 Task: Look for space in Nyangao, Tanzania from 12th July, 2023 to 16th July, 2023 for 8 adults in price range Rs.10000 to Rs.16000. Place can be private room with 8 bedrooms having 8 beds and 8 bathrooms. Property type can be house, flat, guest house. Amenities needed are: wifi, TV, free parkinig on premises, gym, breakfast. Booking option can be shelf check-in. Required host language is English.
Action: Mouse moved to (458, 93)
Screenshot: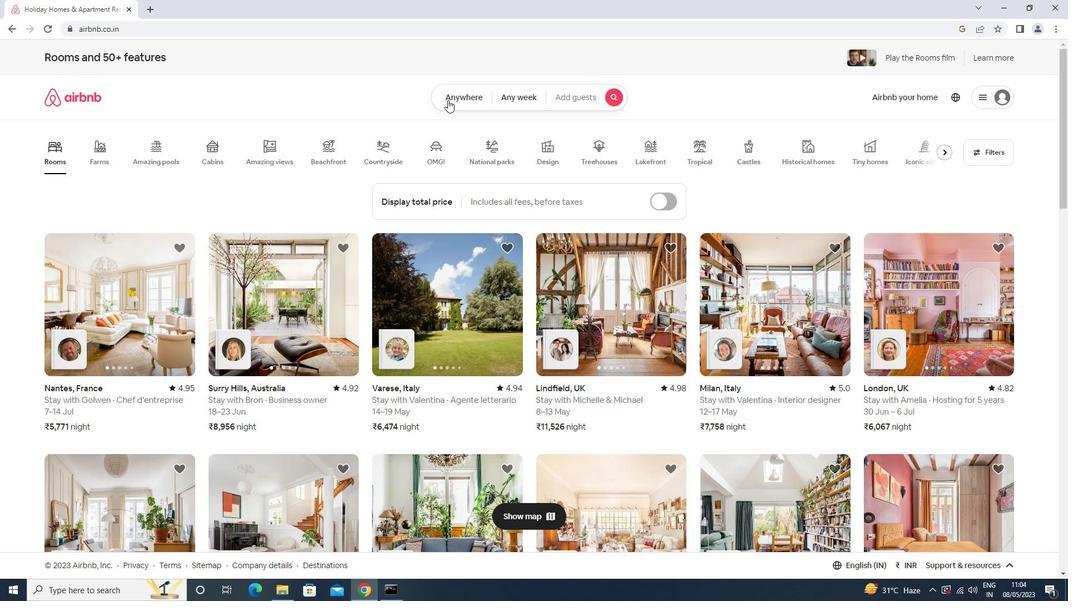 
Action: Mouse pressed left at (458, 93)
Screenshot: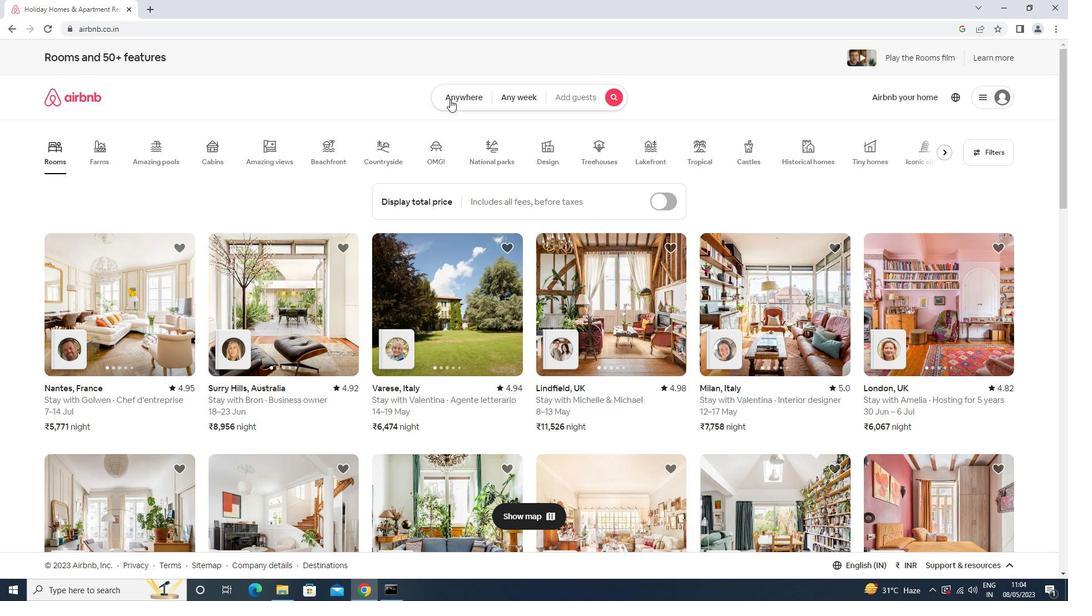 
Action: Mouse moved to (390, 140)
Screenshot: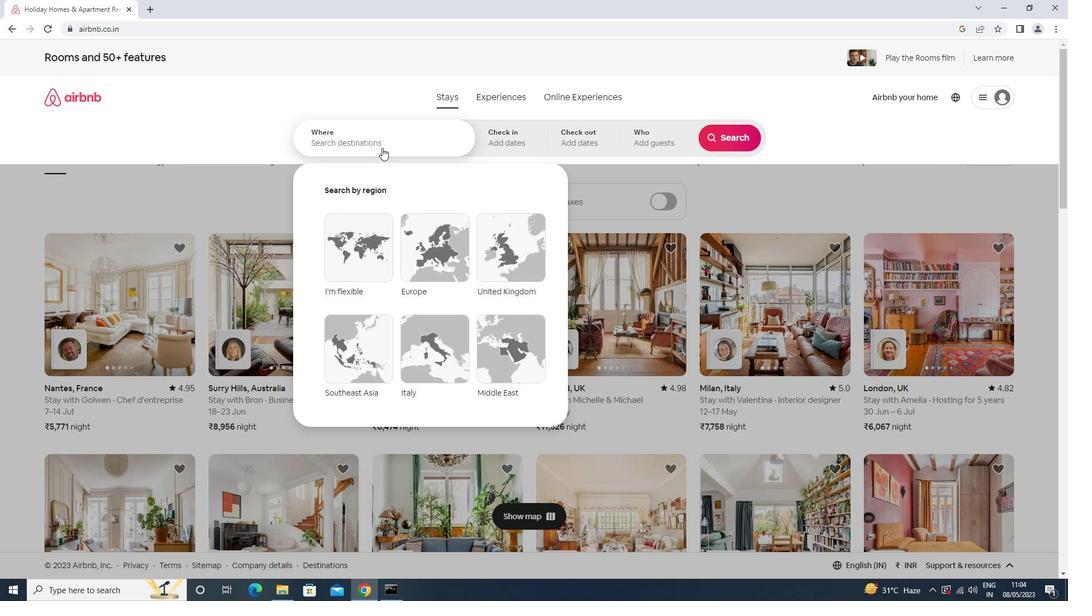 
Action: Mouse pressed left at (390, 140)
Screenshot: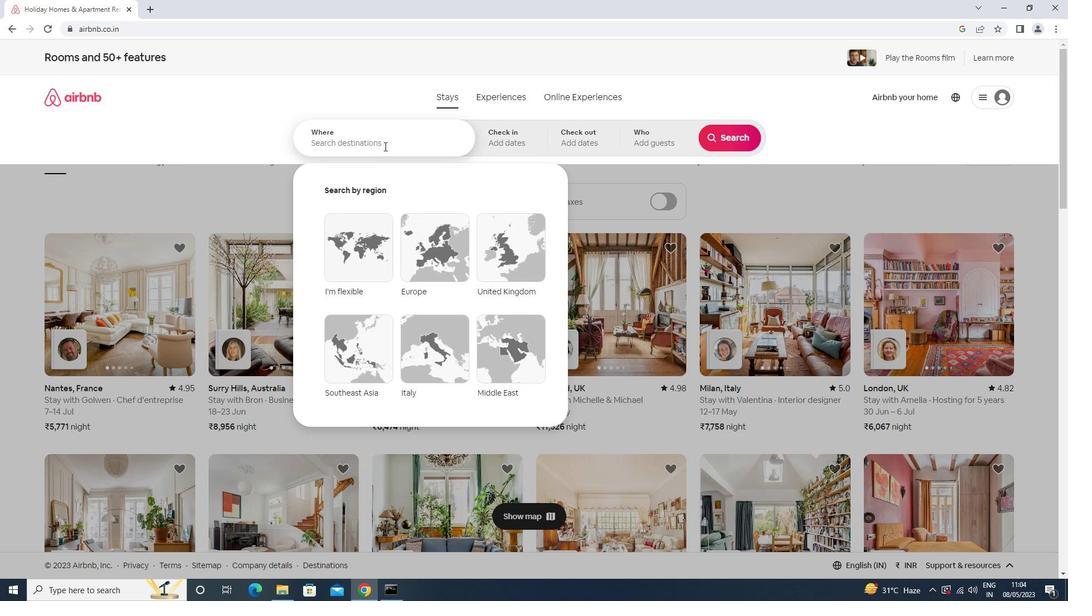 
Action: Mouse moved to (390, 139)
Screenshot: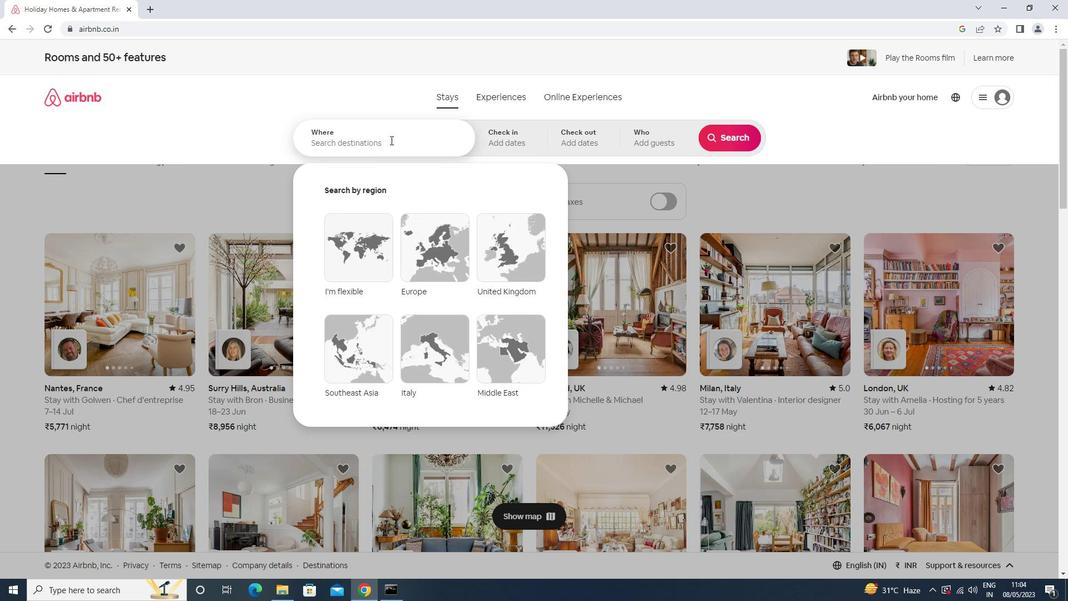 
Action: Key pressed <Key.shift>NYANGO<Key.down><Key.enter>
Screenshot: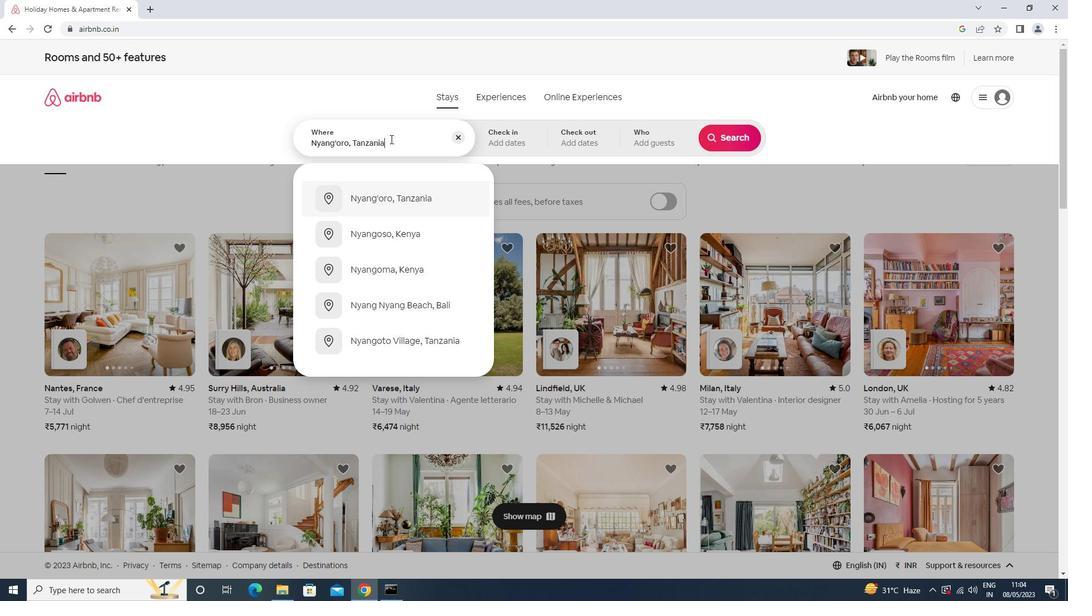
Action: Mouse moved to (729, 225)
Screenshot: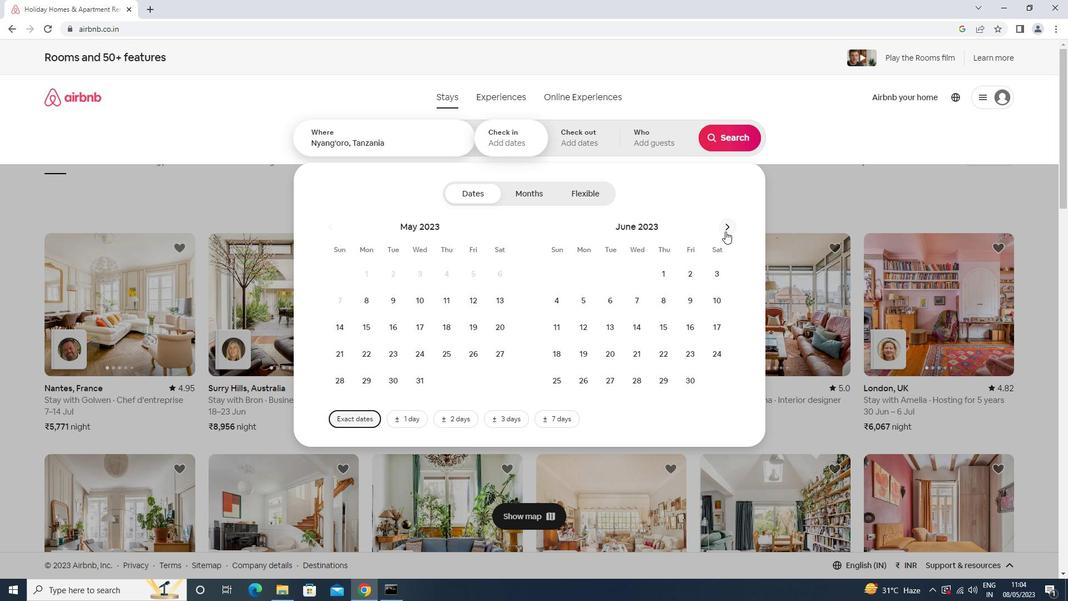 
Action: Mouse pressed left at (729, 225)
Screenshot: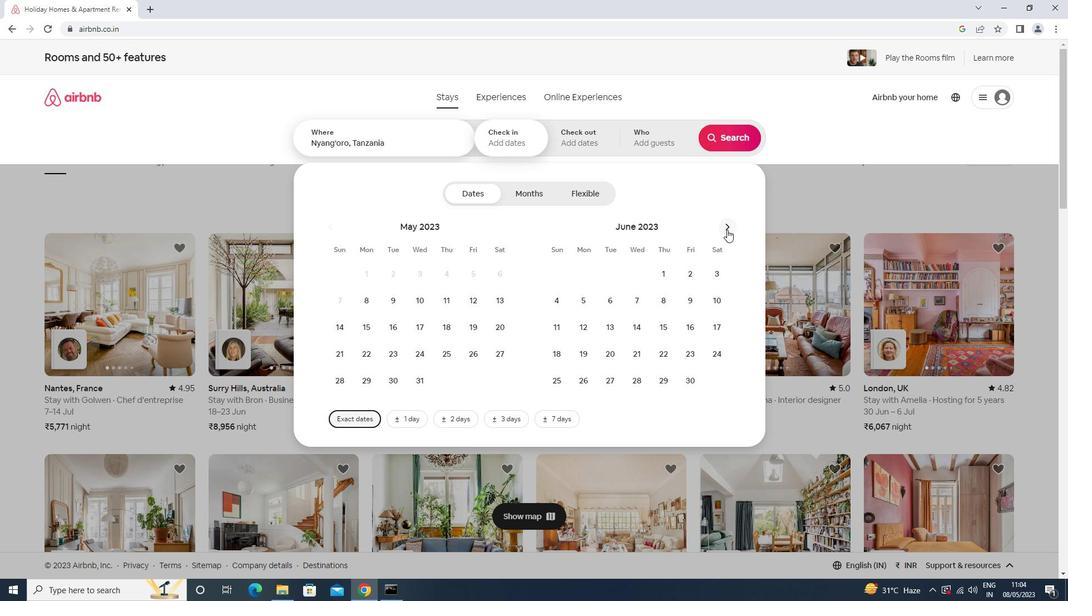 
Action: Mouse moved to (638, 333)
Screenshot: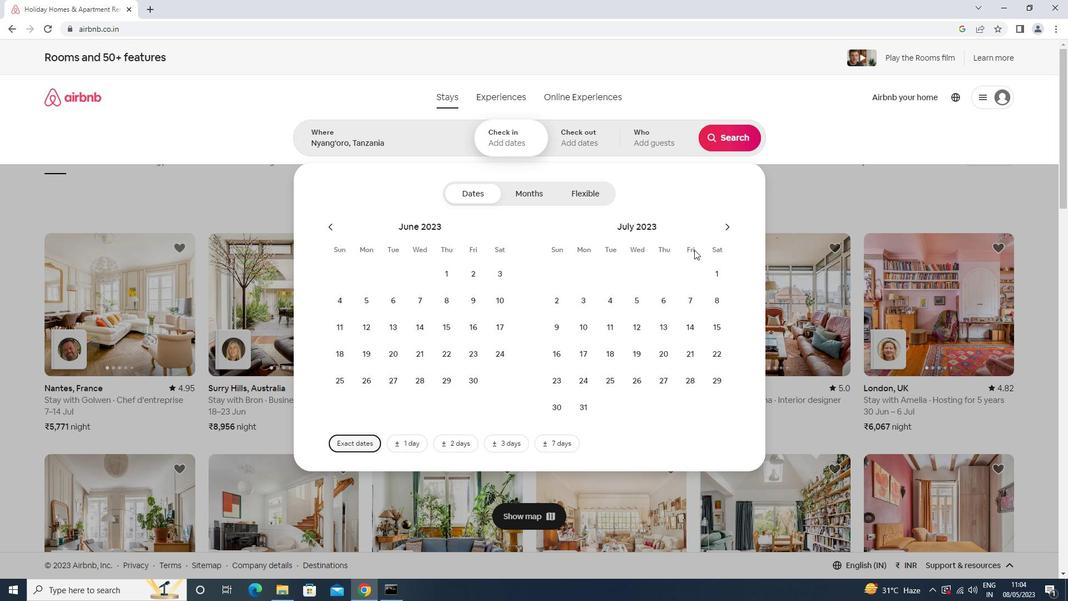 
Action: Mouse pressed left at (638, 333)
Screenshot: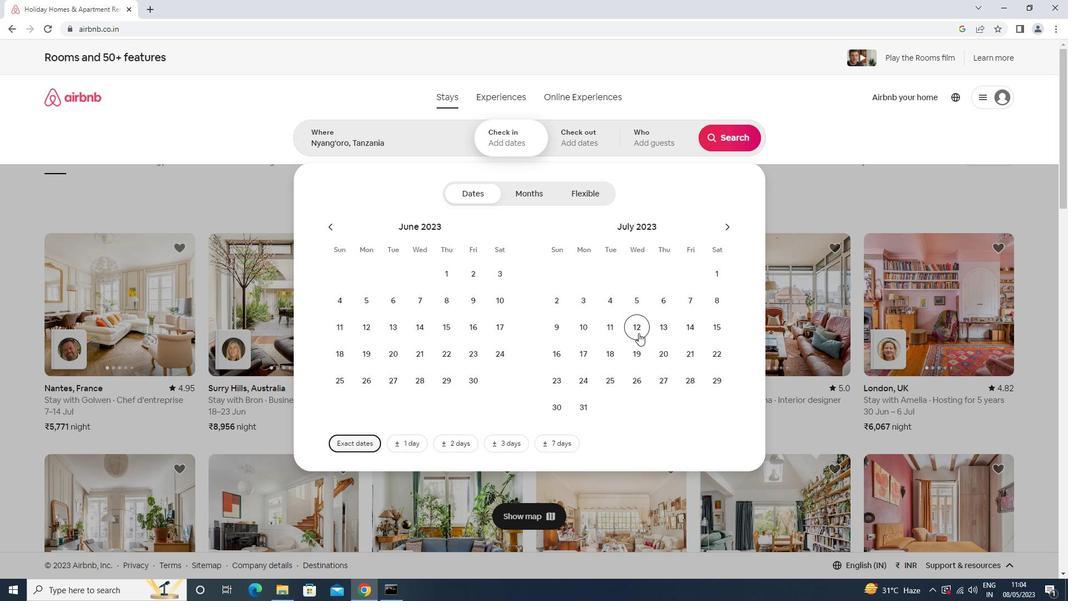 
Action: Mouse moved to (564, 358)
Screenshot: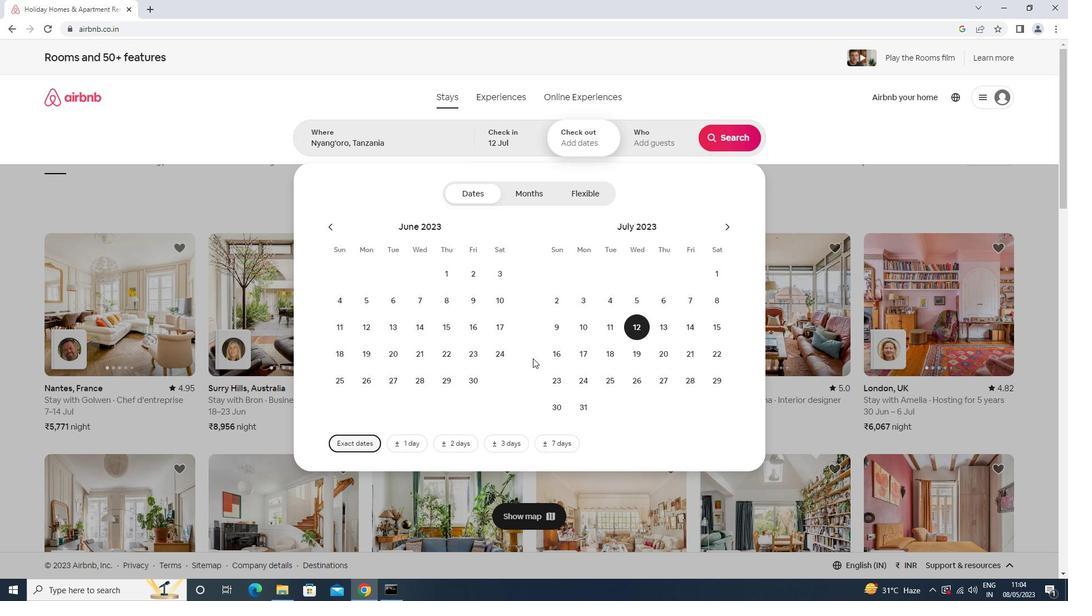 
Action: Mouse pressed left at (564, 358)
Screenshot: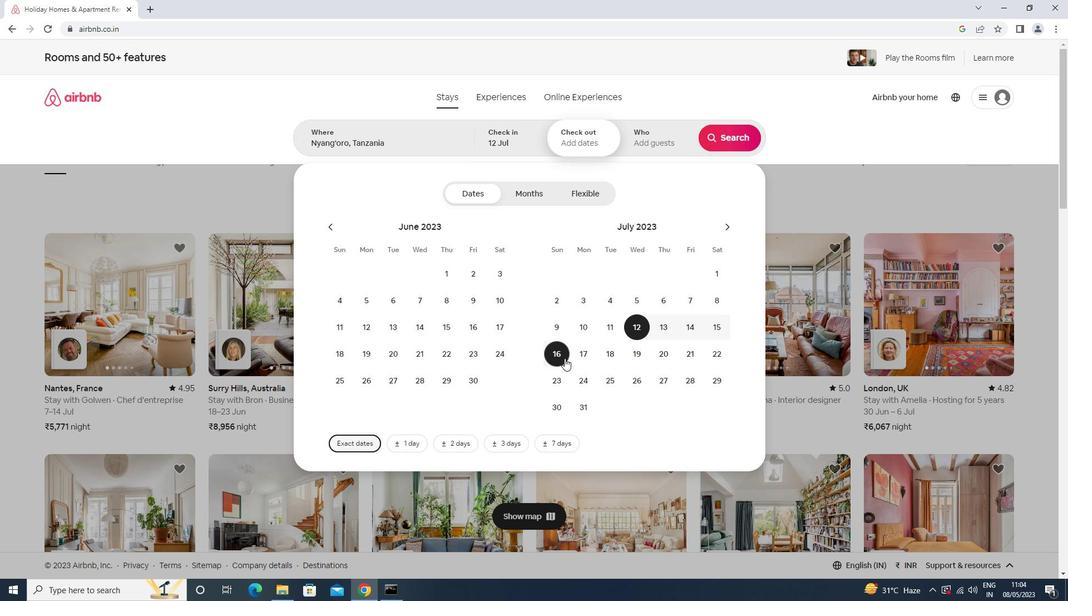 
Action: Mouse moved to (648, 146)
Screenshot: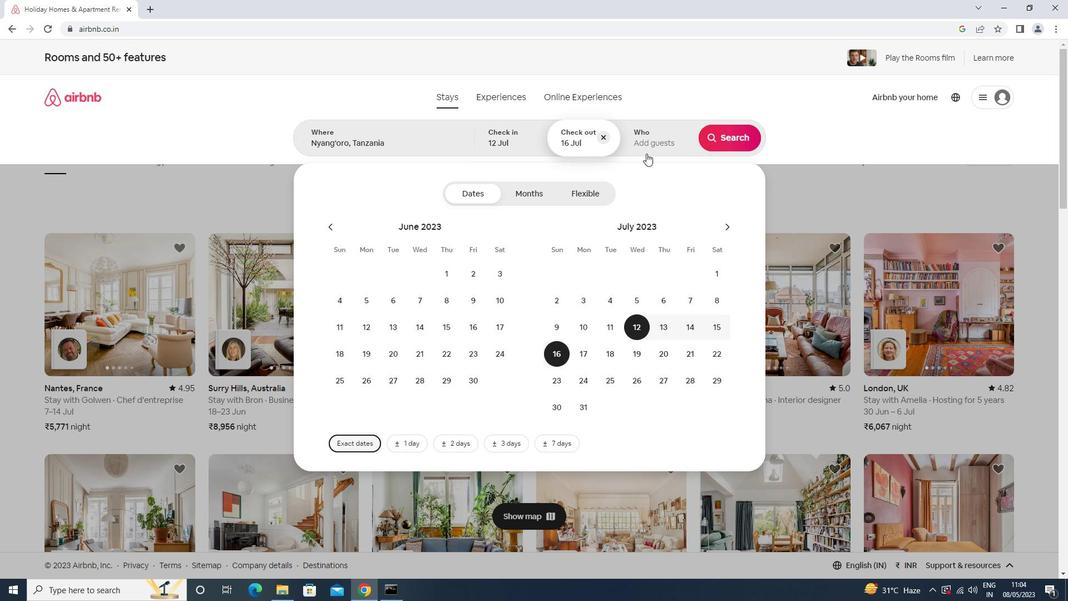 
Action: Mouse pressed left at (648, 146)
Screenshot: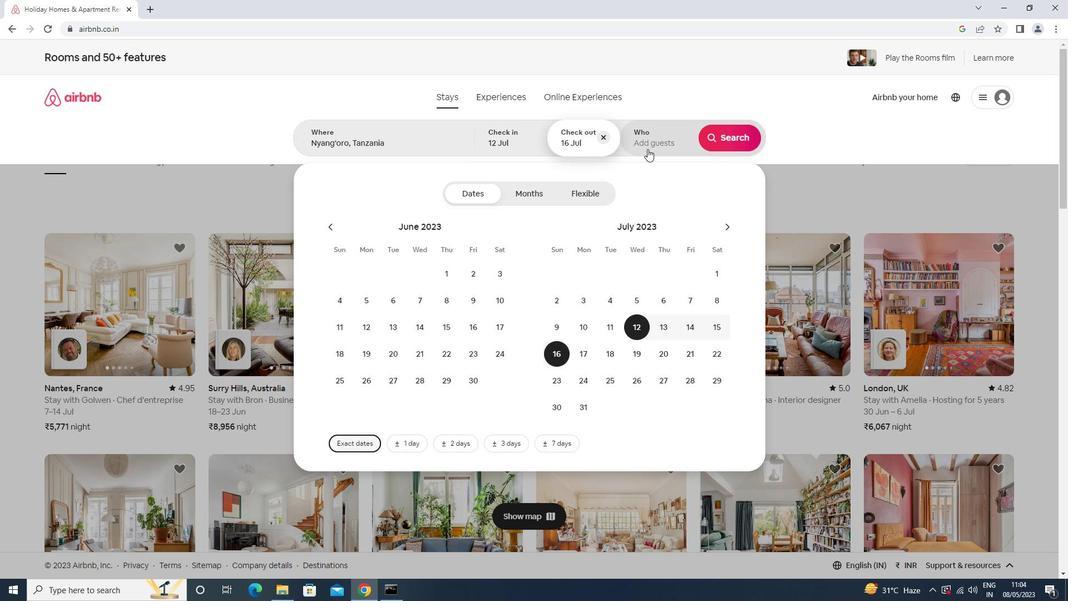 
Action: Mouse moved to (727, 196)
Screenshot: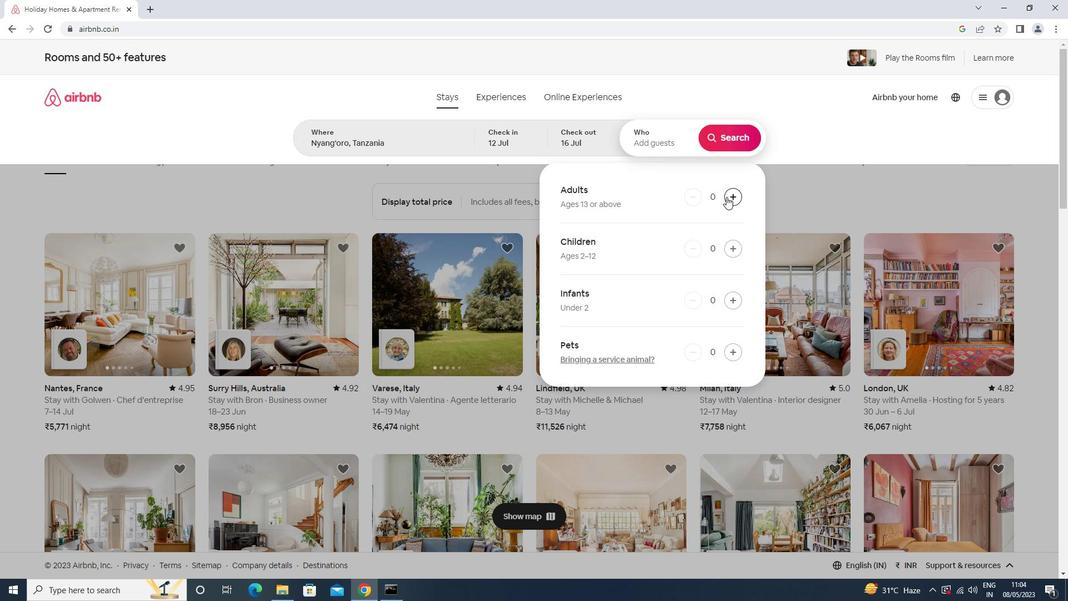 
Action: Mouse pressed left at (727, 196)
Screenshot: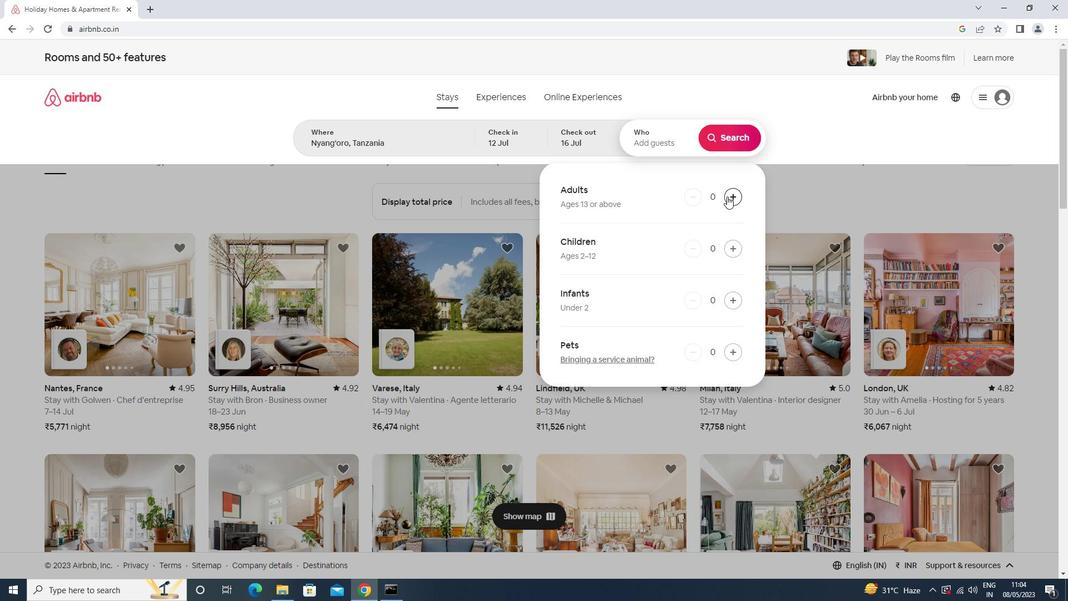 
Action: Mouse pressed left at (727, 196)
Screenshot: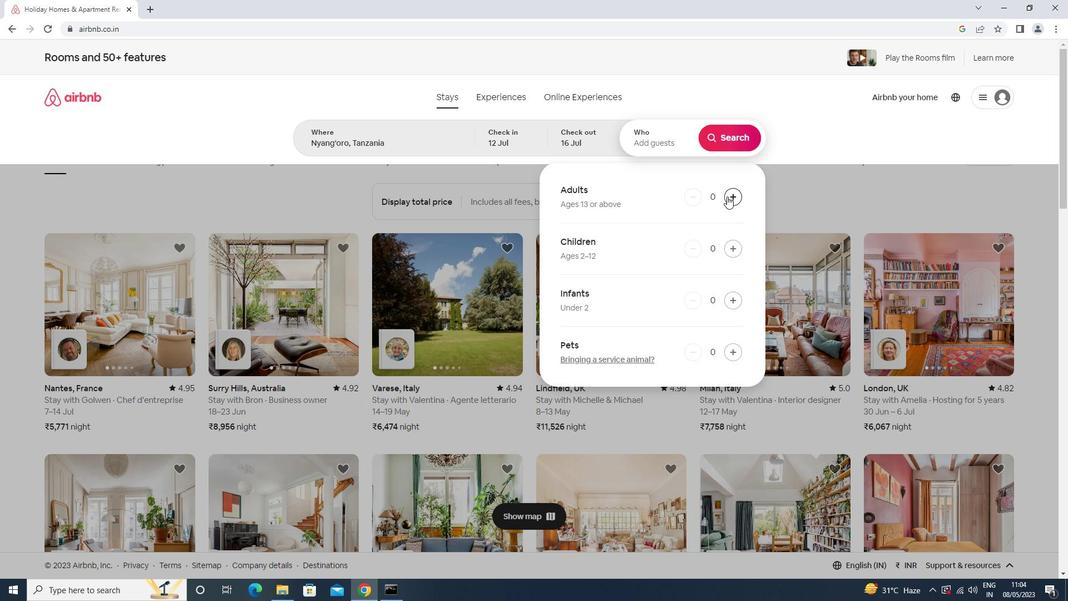 
Action: Mouse pressed left at (727, 196)
Screenshot: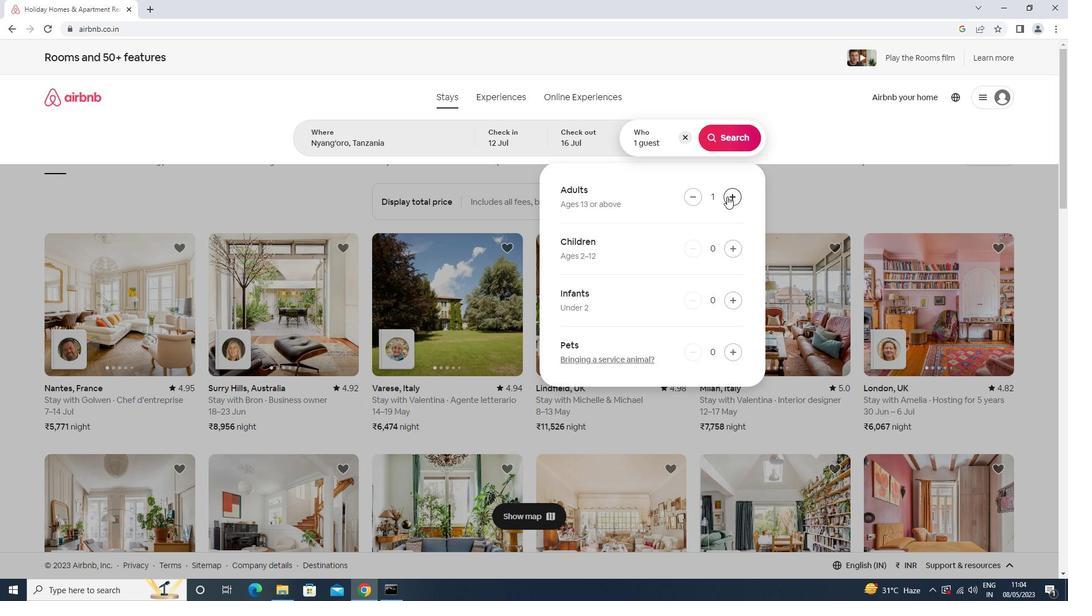
Action: Mouse pressed left at (727, 196)
Screenshot: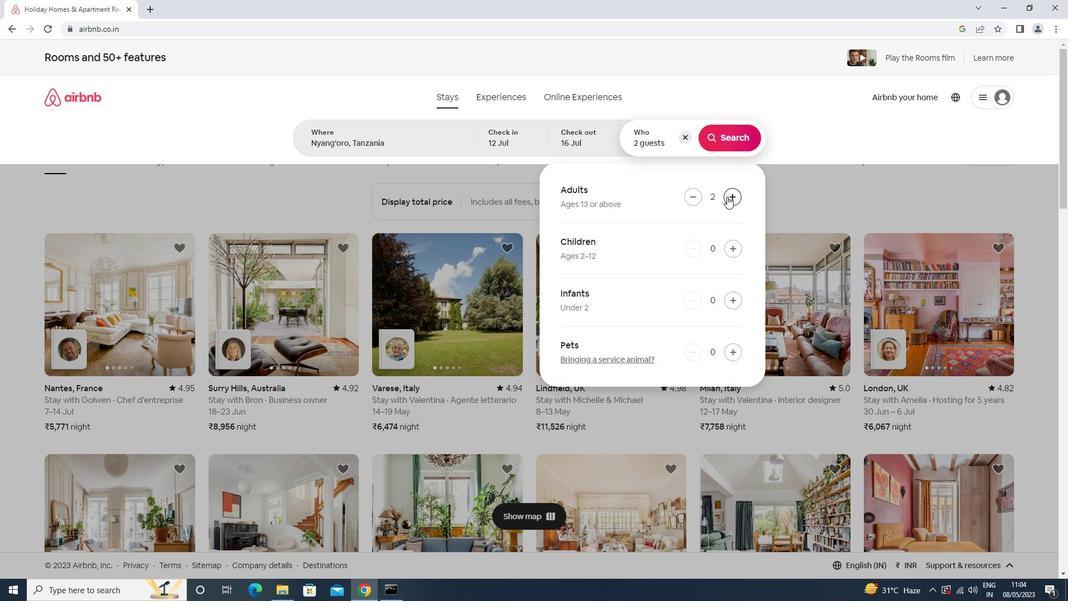 
Action: Mouse pressed left at (727, 196)
Screenshot: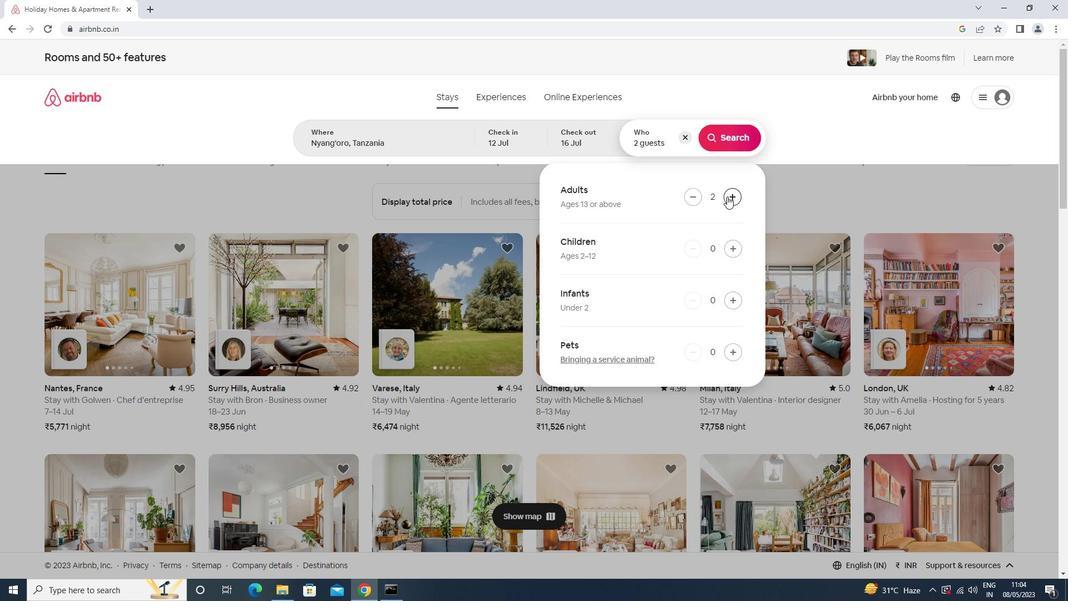 
Action: Mouse pressed left at (727, 196)
Screenshot: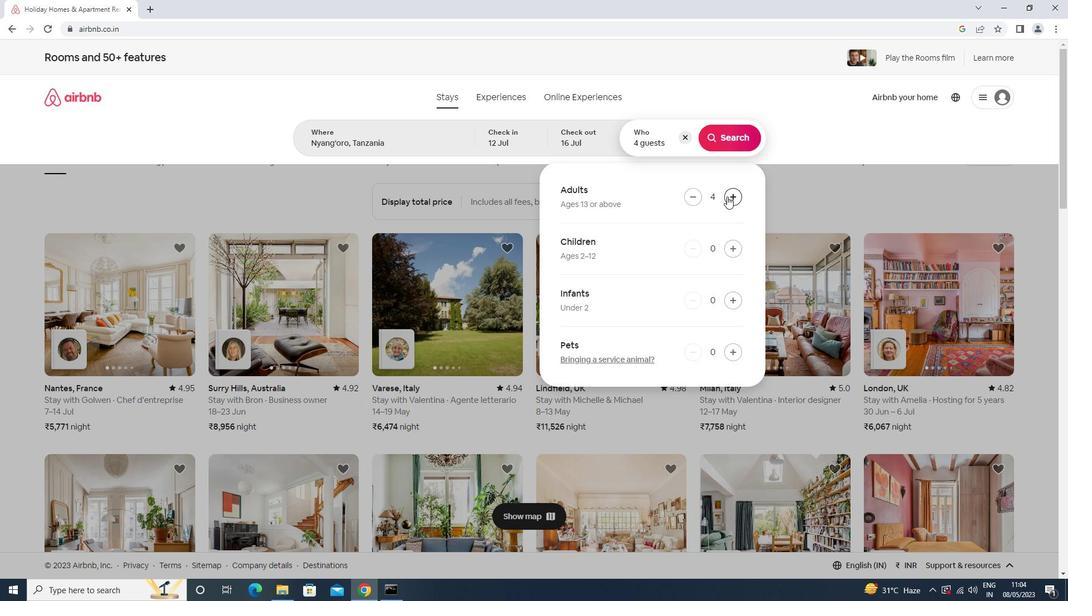 
Action: Mouse pressed left at (727, 196)
Screenshot: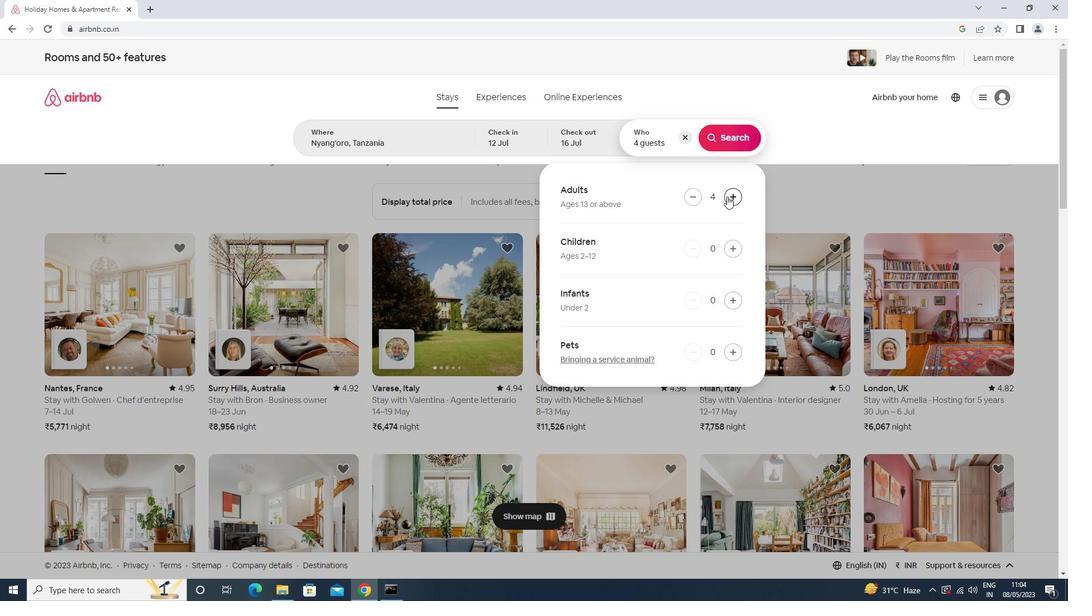 
Action: Mouse pressed left at (727, 196)
Screenshot: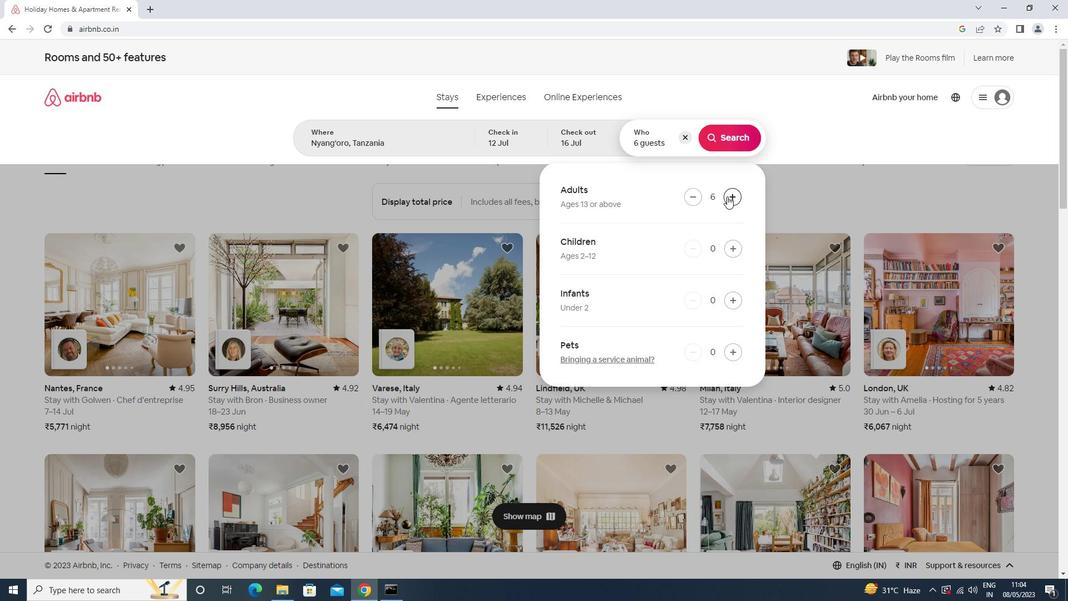 
Action: Mouse moved to (728, 141)
Screenshot: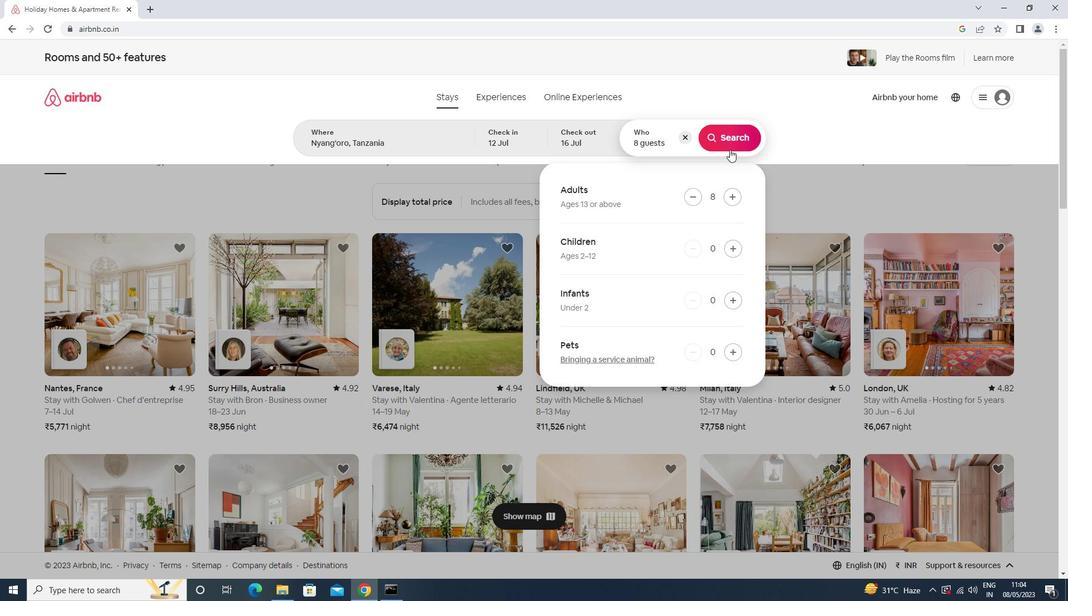 
Action: Mouse pressed left at (728, 141)
Screenshot: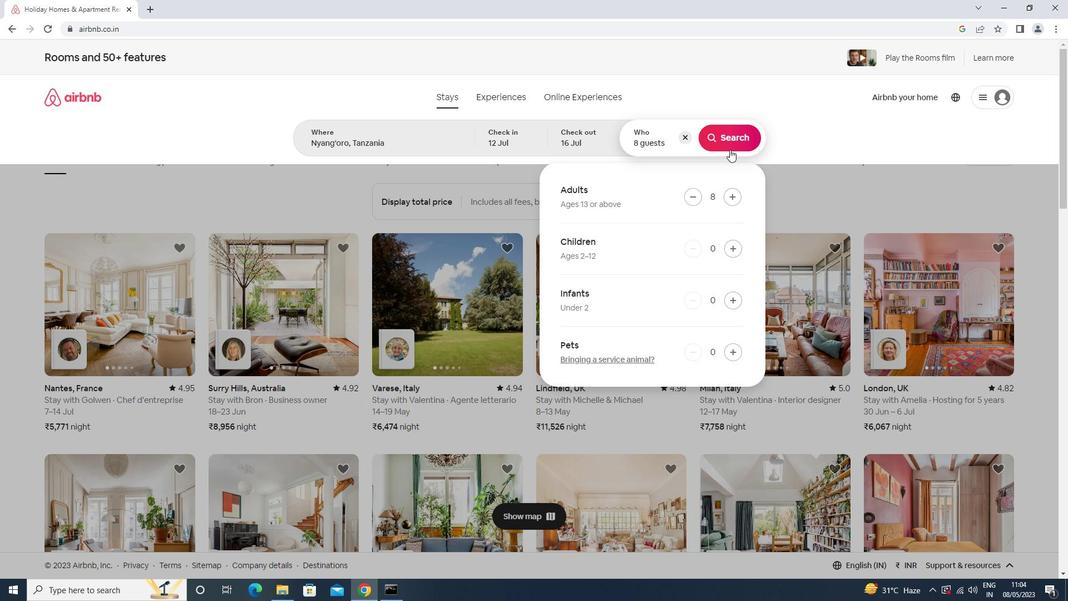 
Action: Mouse moved to (1018, 106)
Screenshot: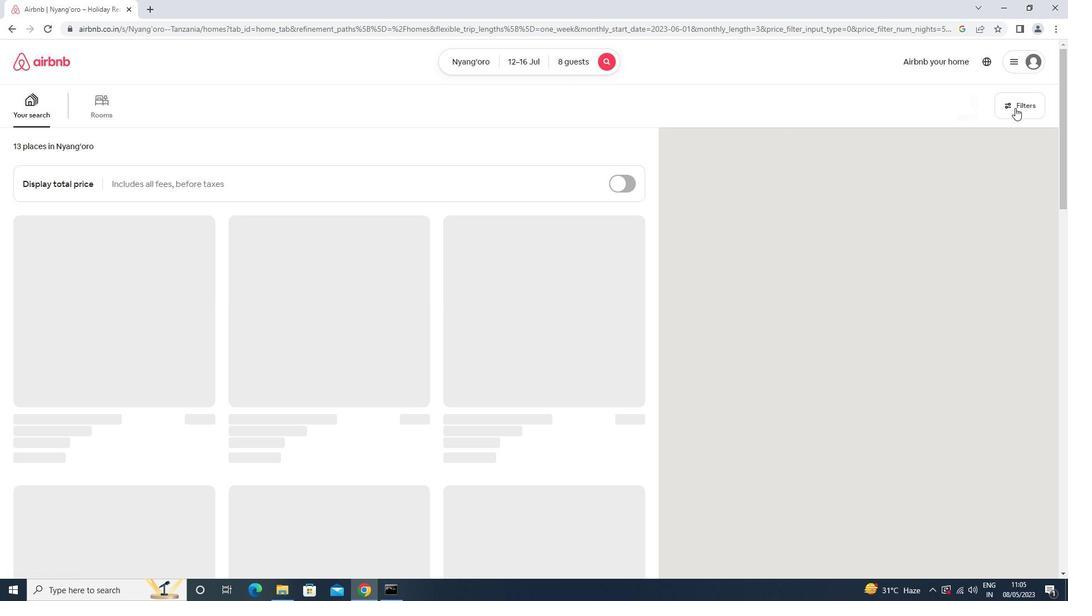 
Action: Mouse pressed left at (1018, 106)
Screenshot: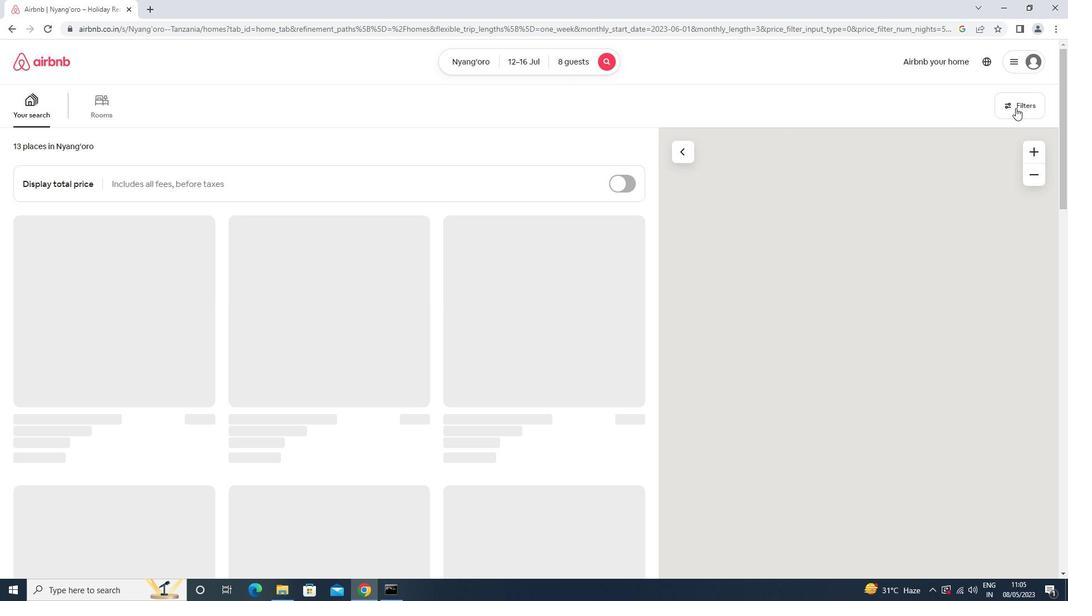 
Action: Mouse moved to (427, 378)
Screenshot: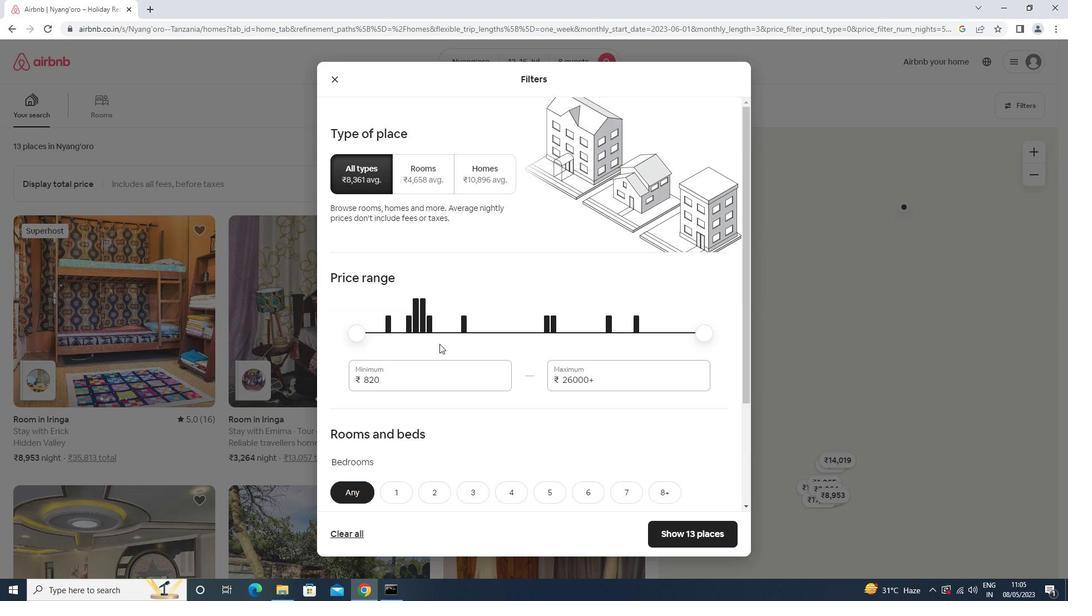 
Action: Mouse pressed left at (427, 378)
Screenshot: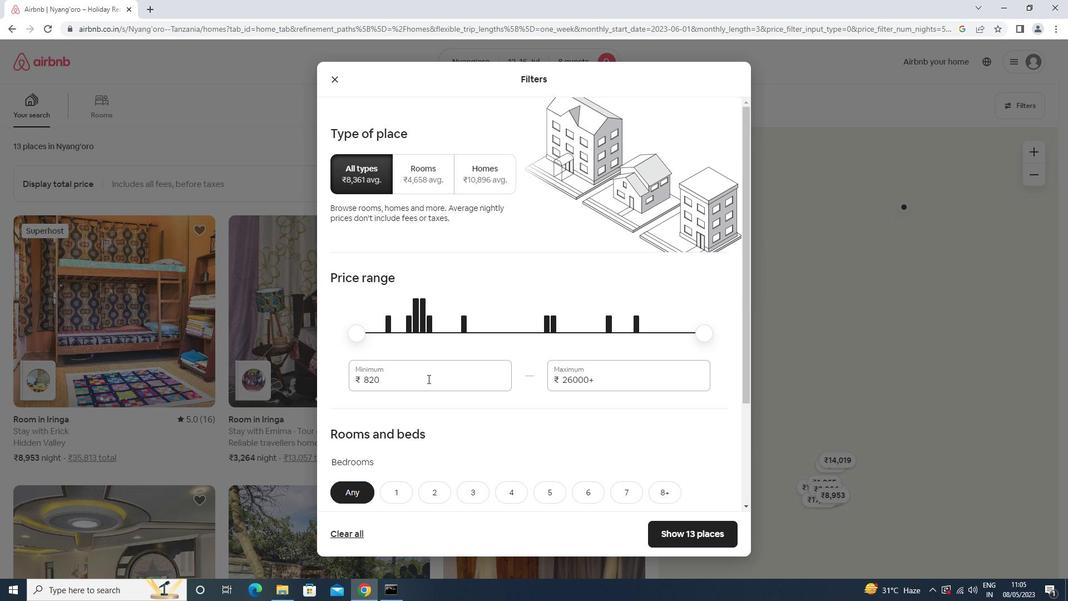 
Action: Key pressed <Key.backspace><Key.backspace><Key.backspace>10000<Key.tab>16000
Screenshot: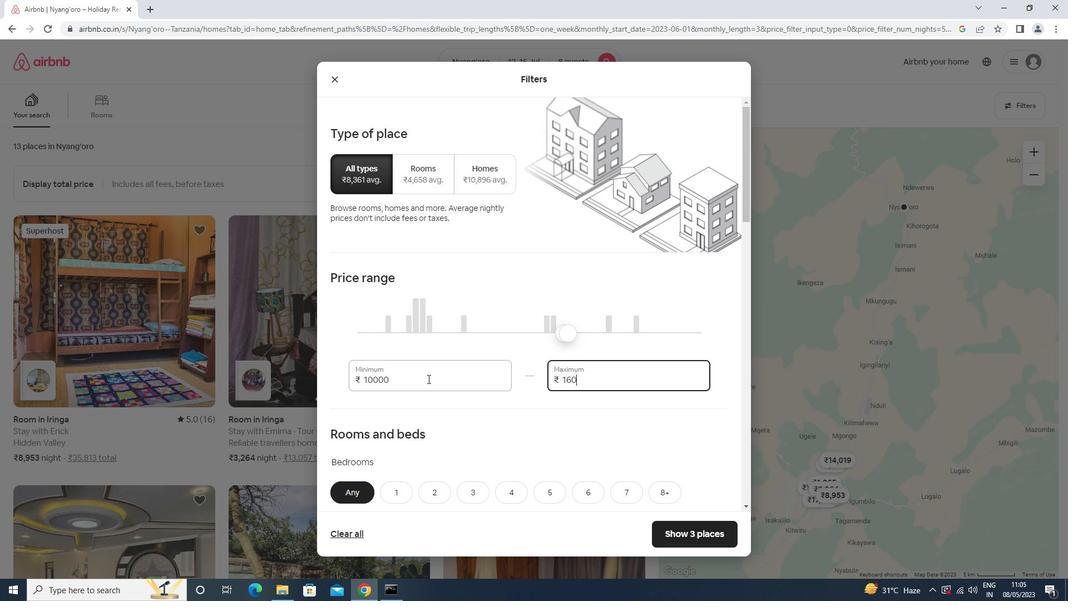 
Action: Mouse scrolled (427, 378) with delta (0, 0)
Screenshot: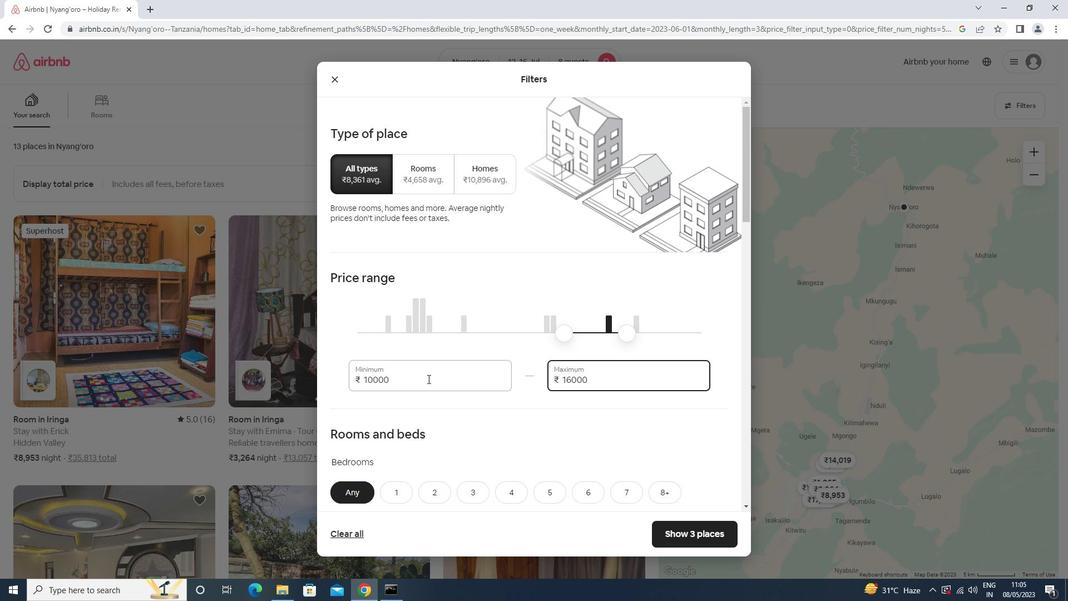 
Action: Mouse scrolled (427, 378) with delta (0, 0)
Screenshot: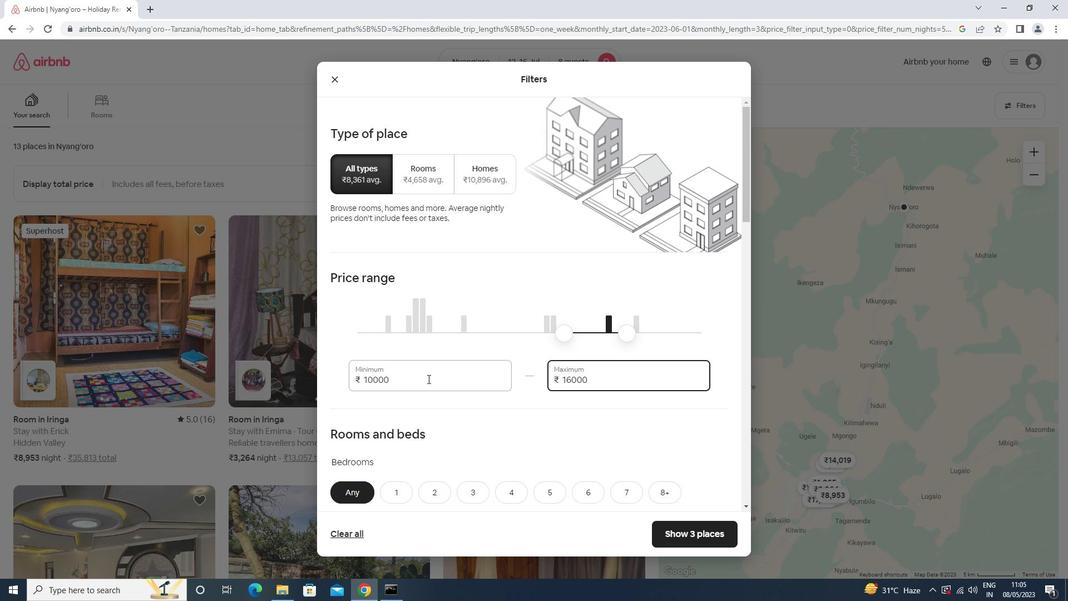 
Action: Mouse scrolled (427, 378) with delta (0, 0)
Screenshot: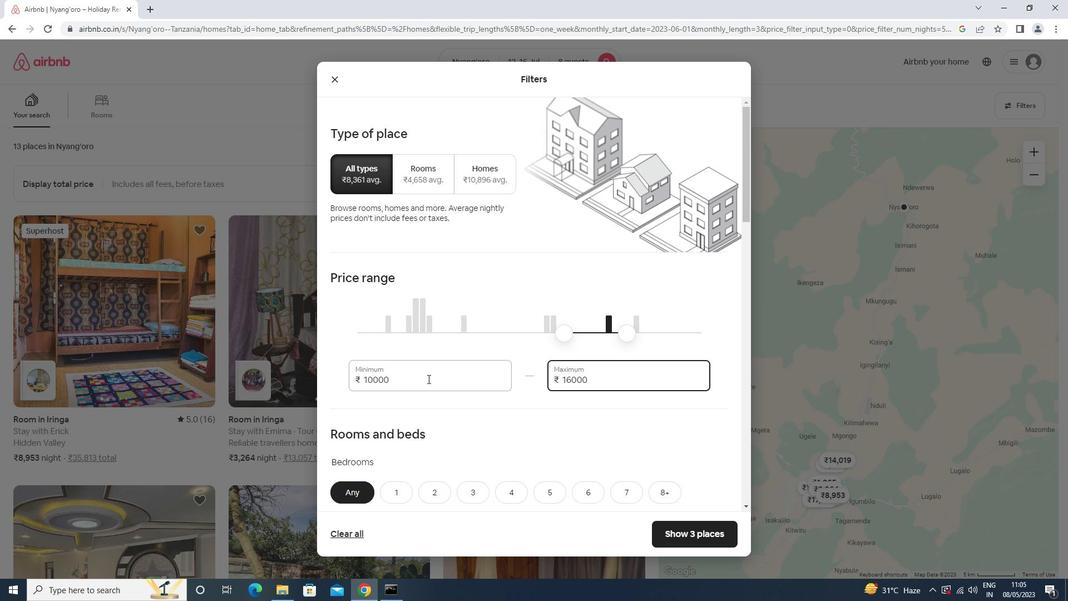 
Action: Mouse scrolled (427, 378) with delta (0, 0)
Screenshot: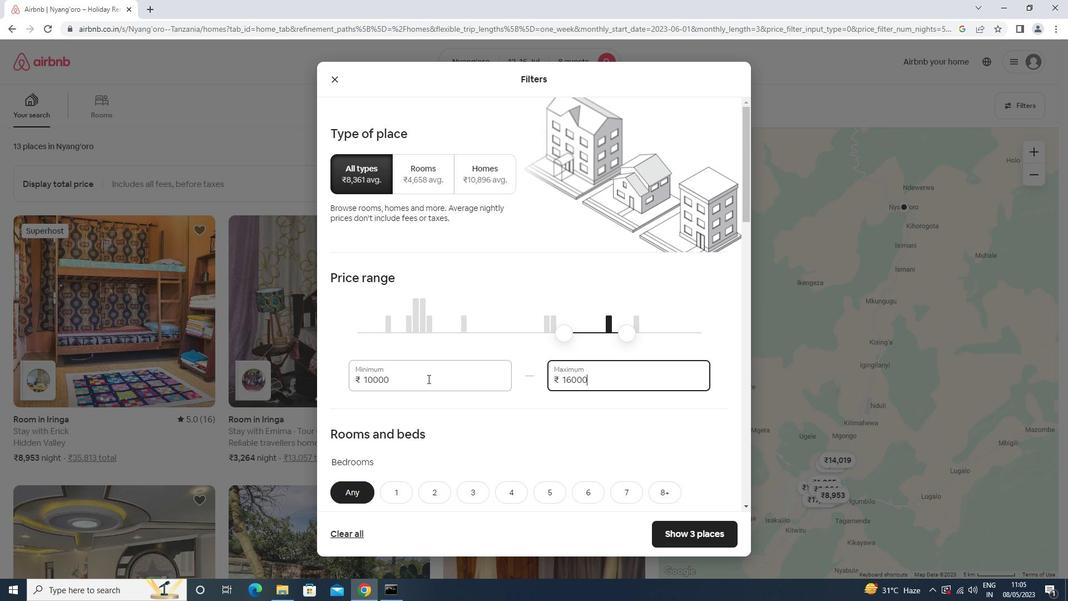 
Action: Mouse scrolled (427, 378) with delta (0, 0)
Screenshot: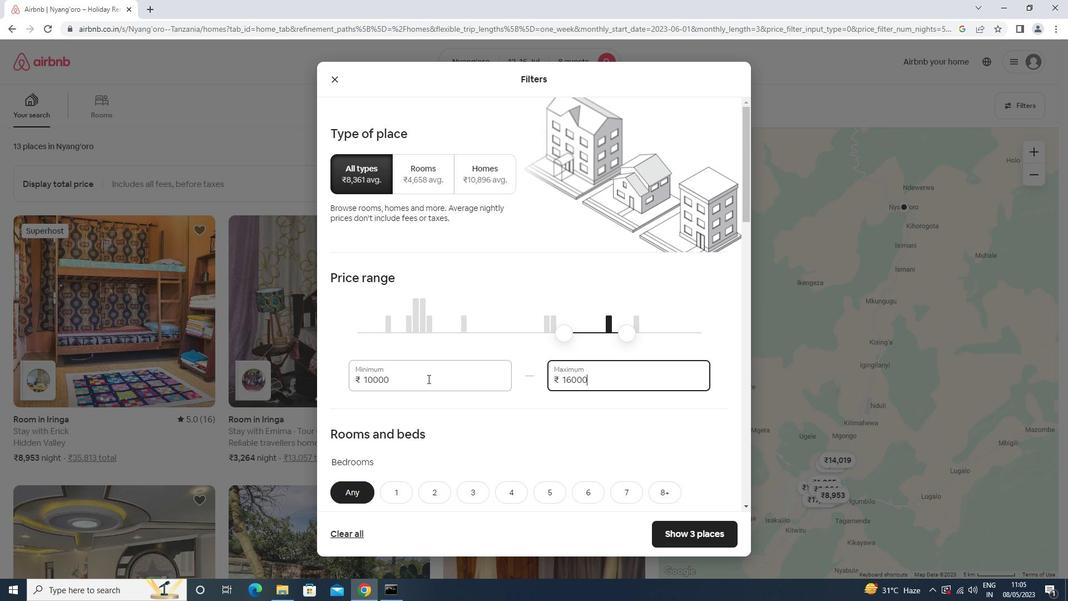 
Action: Mouse moved to (666, 219)
Screenshot: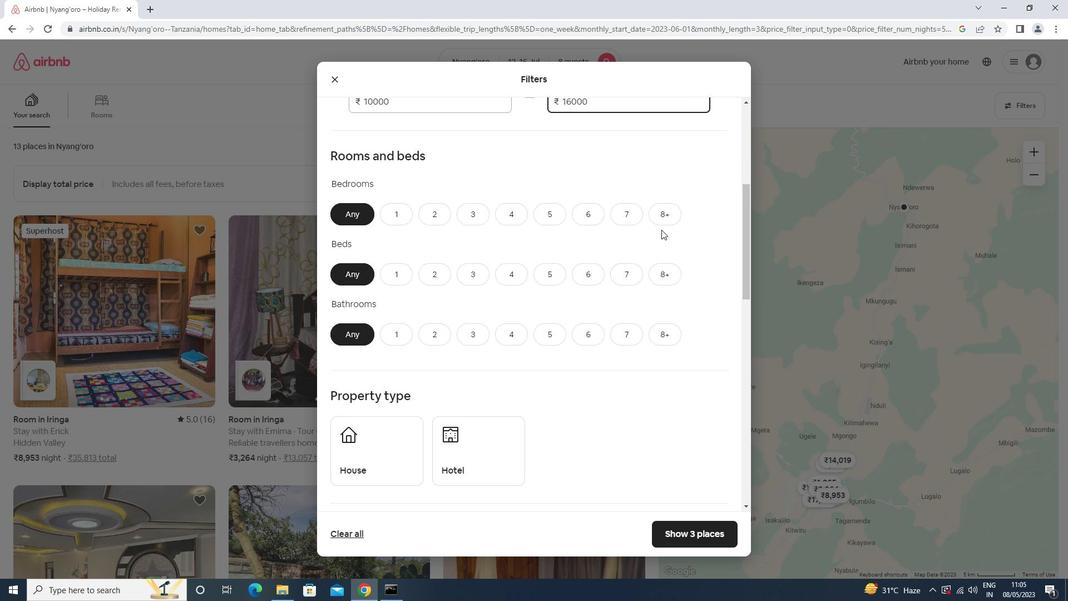 
Action: Mouse pressed left at (666, 219)
Screenshot: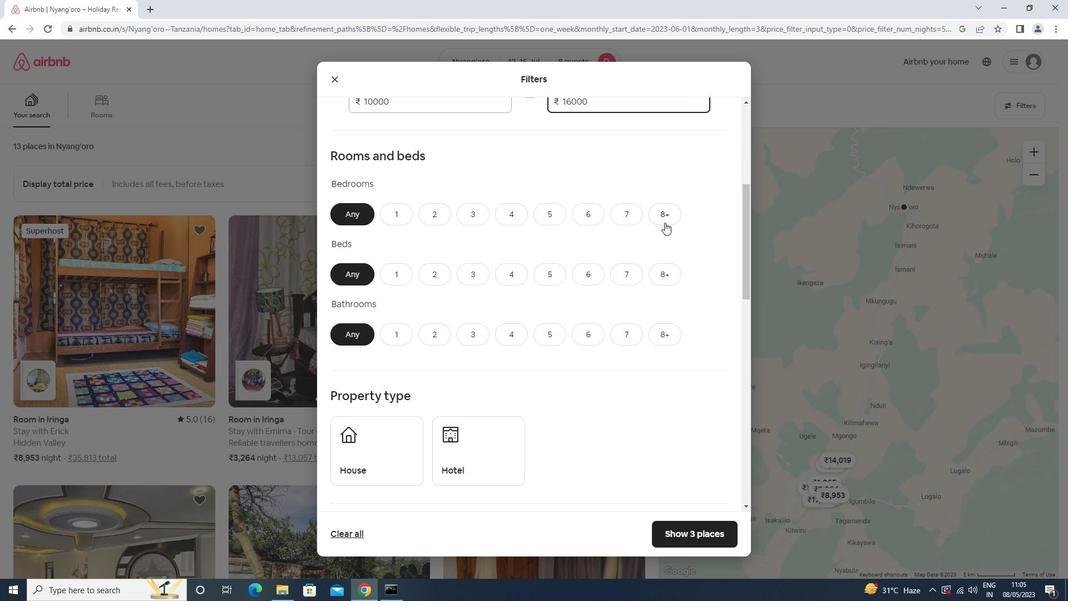 
Action: Mouse moved to (657, 270)
Screenshot: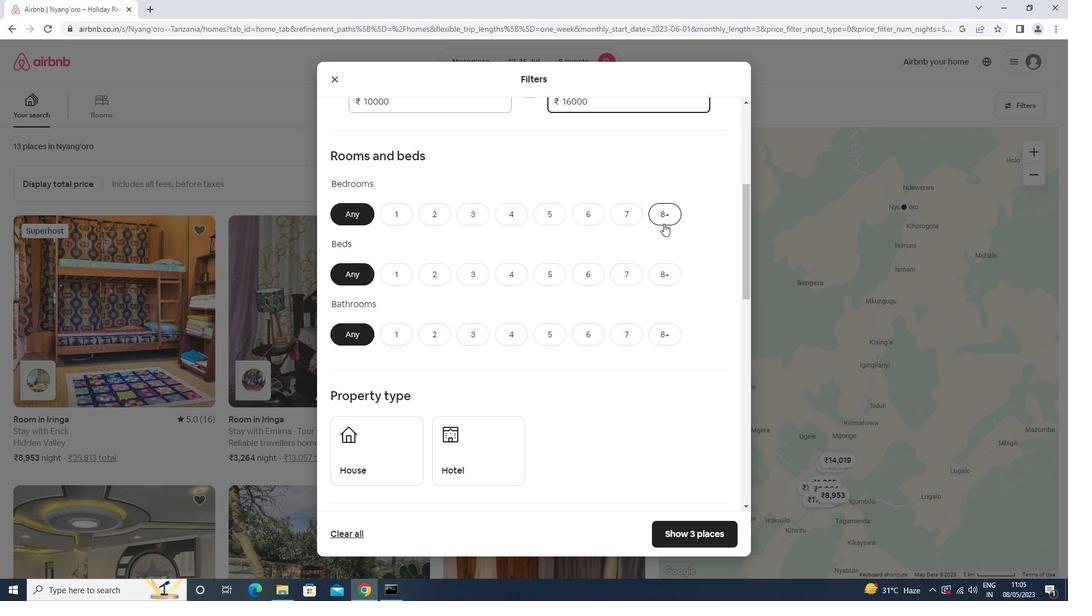 
Action: Mouse pressed left at (657, 270)
Screenshot: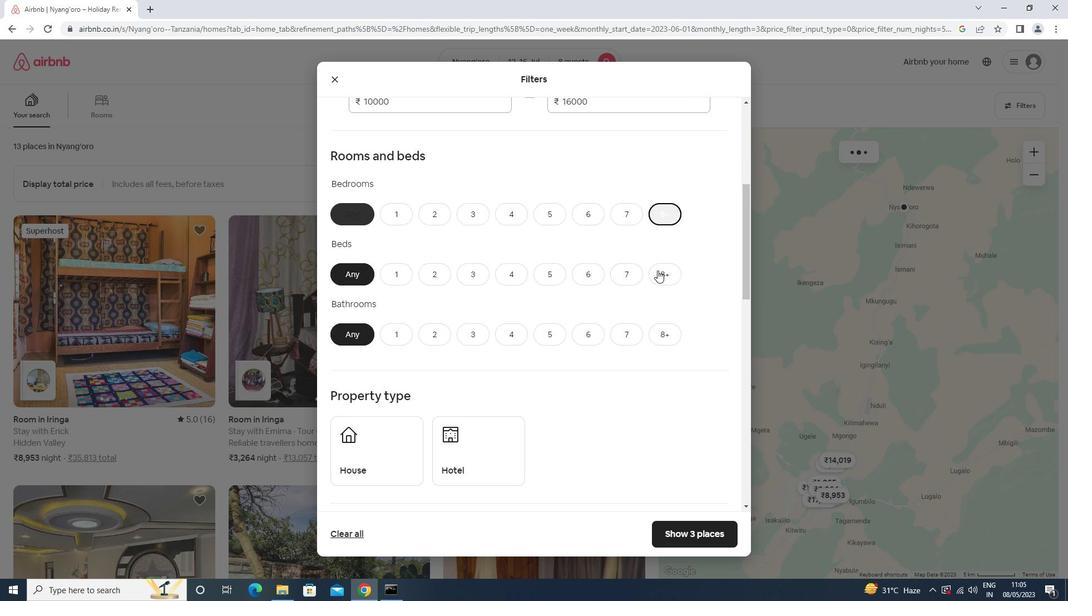 
Action: Mouse moved to (663, 325)
Screenshot: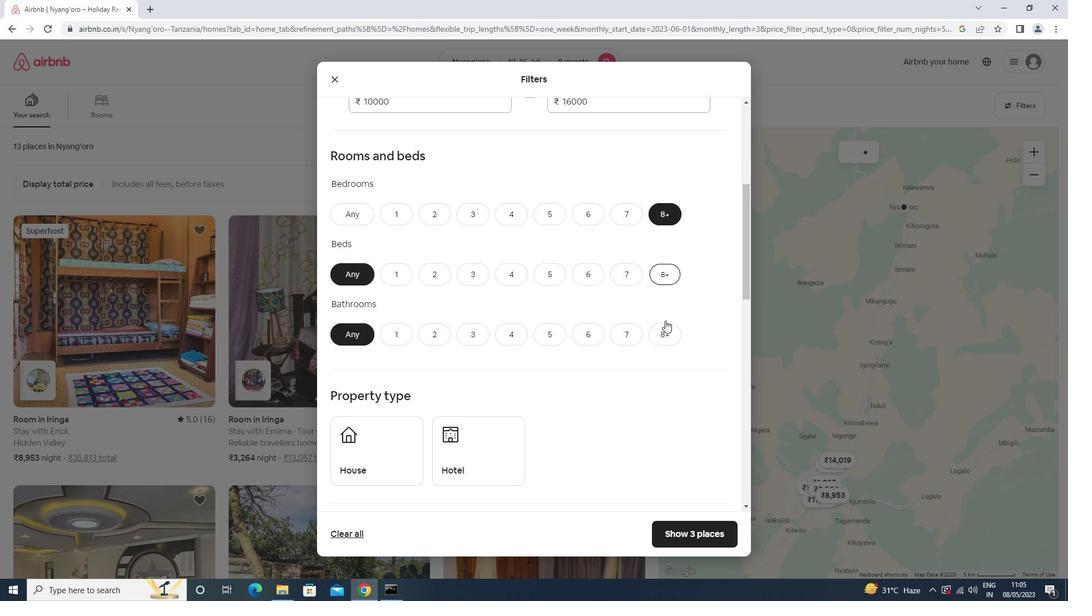 
Action: Mouse pressed left at (663, 325)
Screenshot: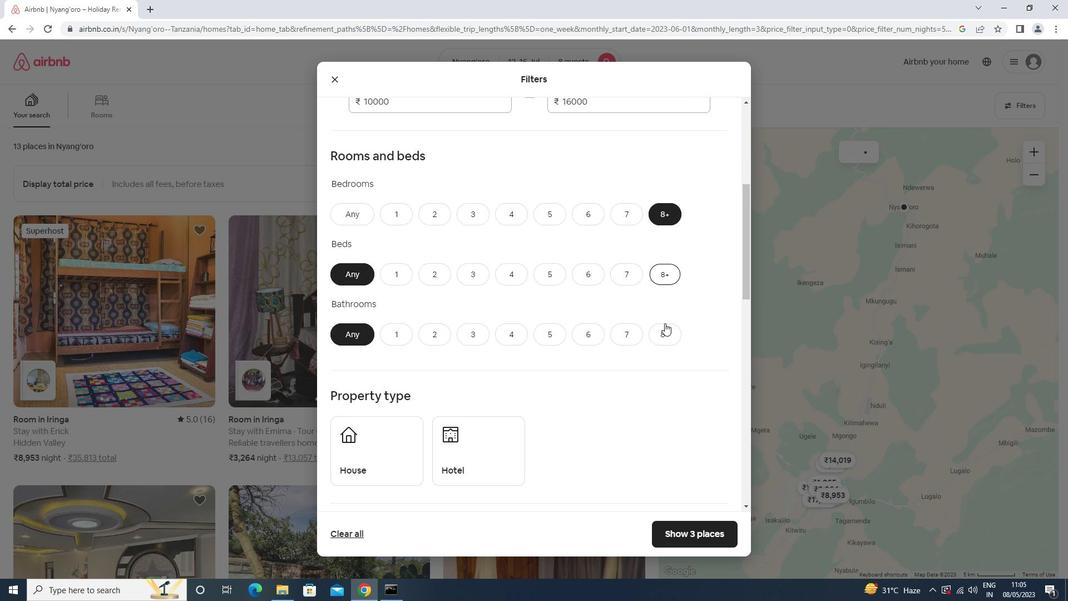 
Action: Mouse moved to (564, 289)
Screenshot: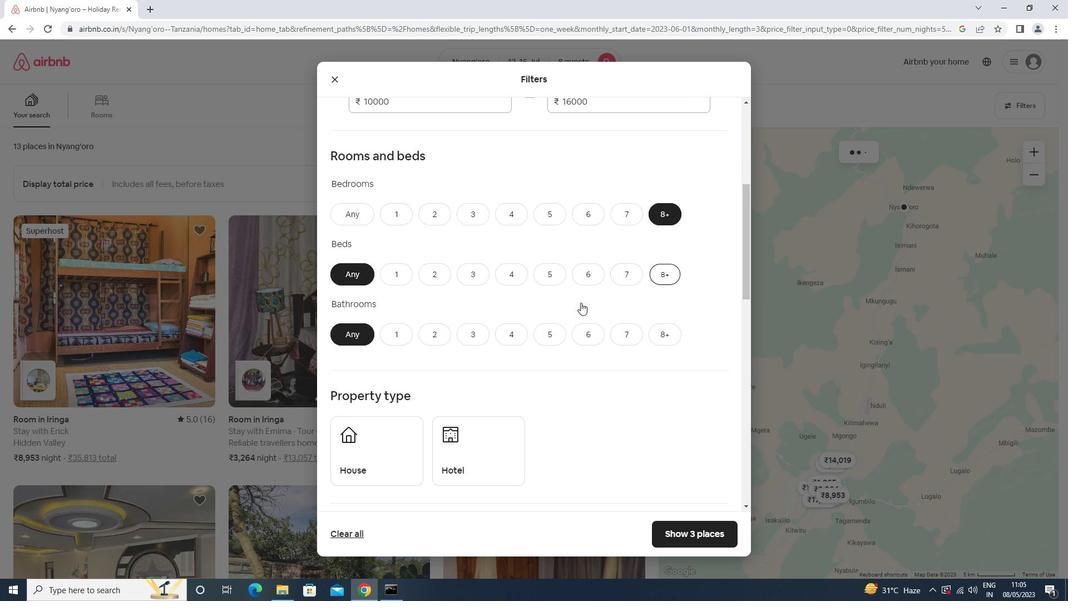 
Action: Mouse scrolled (564, 289) with delta (0, 0)
Screenshot: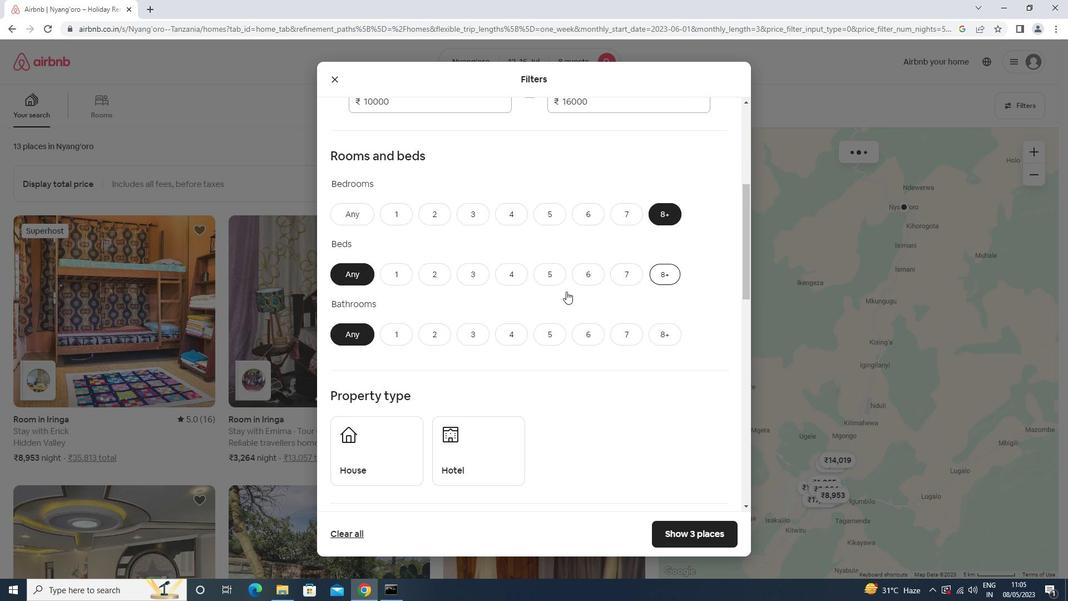 
Action: Mouse scrolled (564, 289) with delta (0, 0)
Screenshot: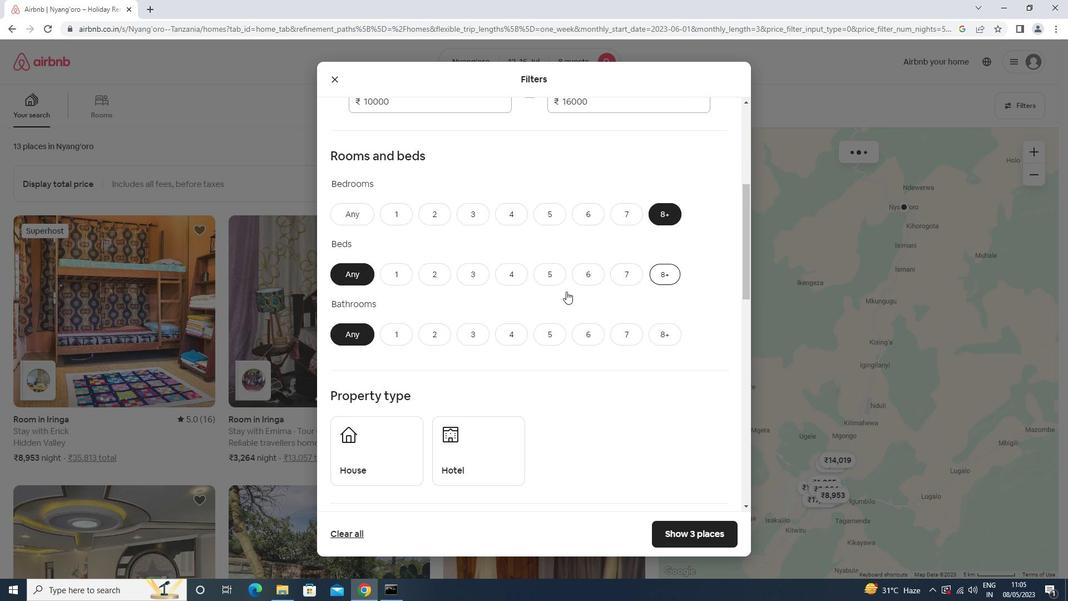 
Action: Mouse moved to (390, 348)
Screenshot: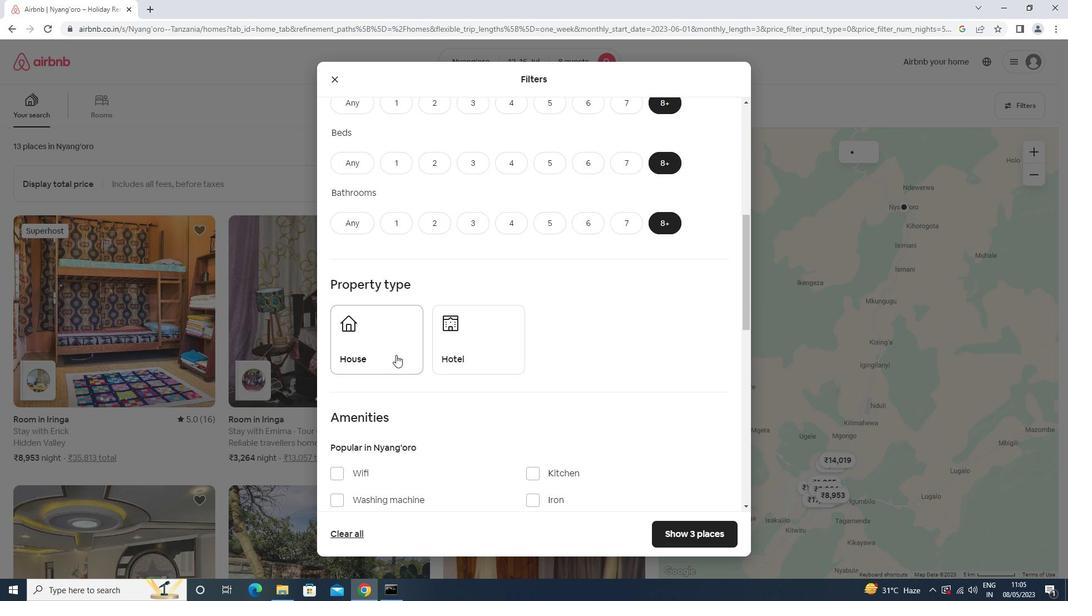 
Action: Mouse pressed left at (390, 348)
Screenshot: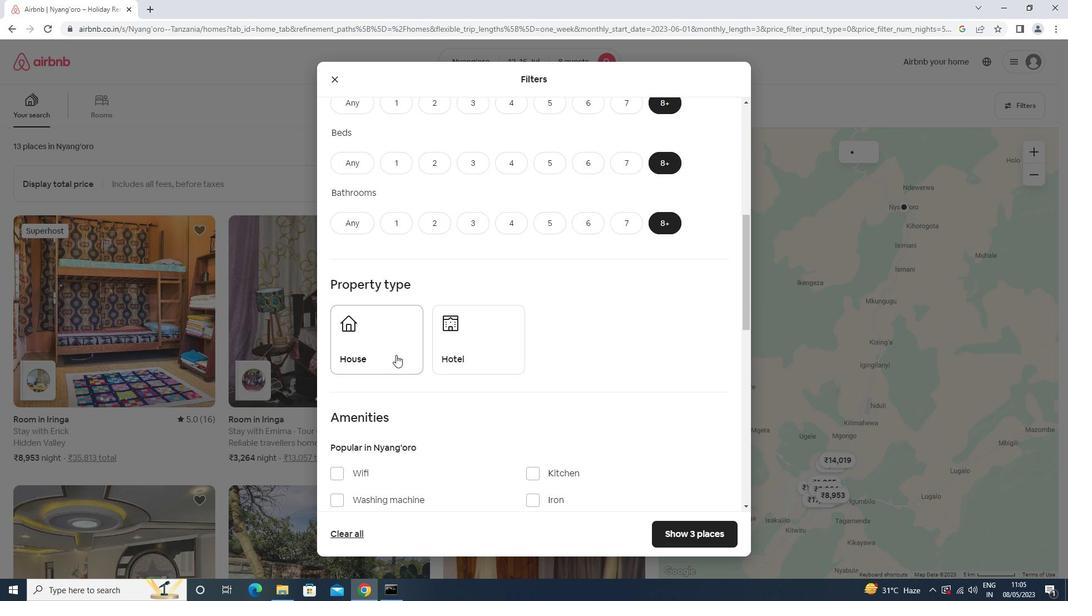 
Action: Mouse moved to (496, 271)
Screenshot: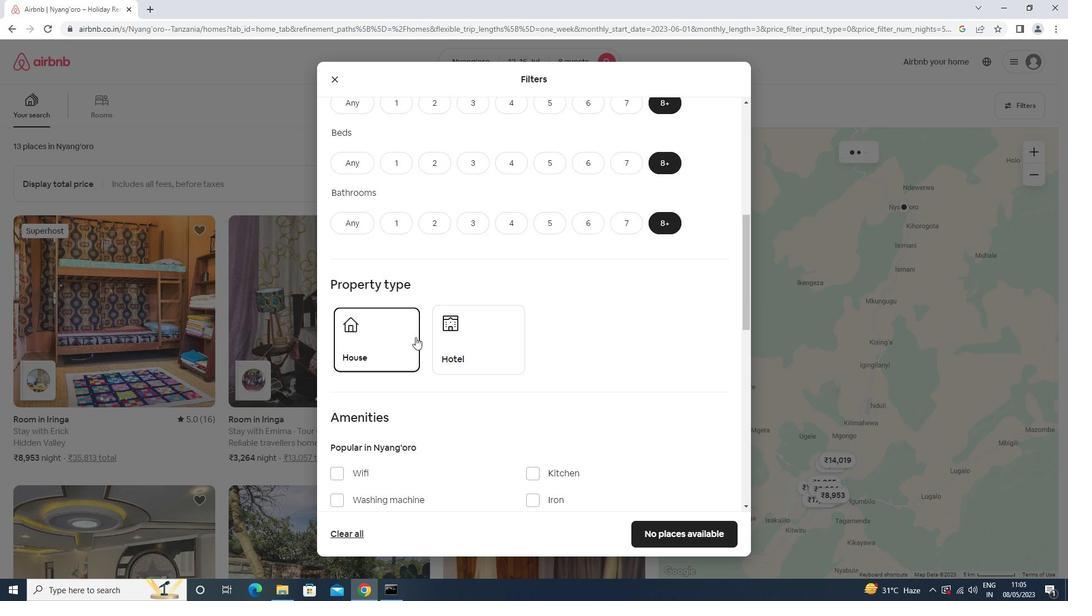 
Action: Mouse scrolled (496, 270) with delta (0, 0)
Screenshot: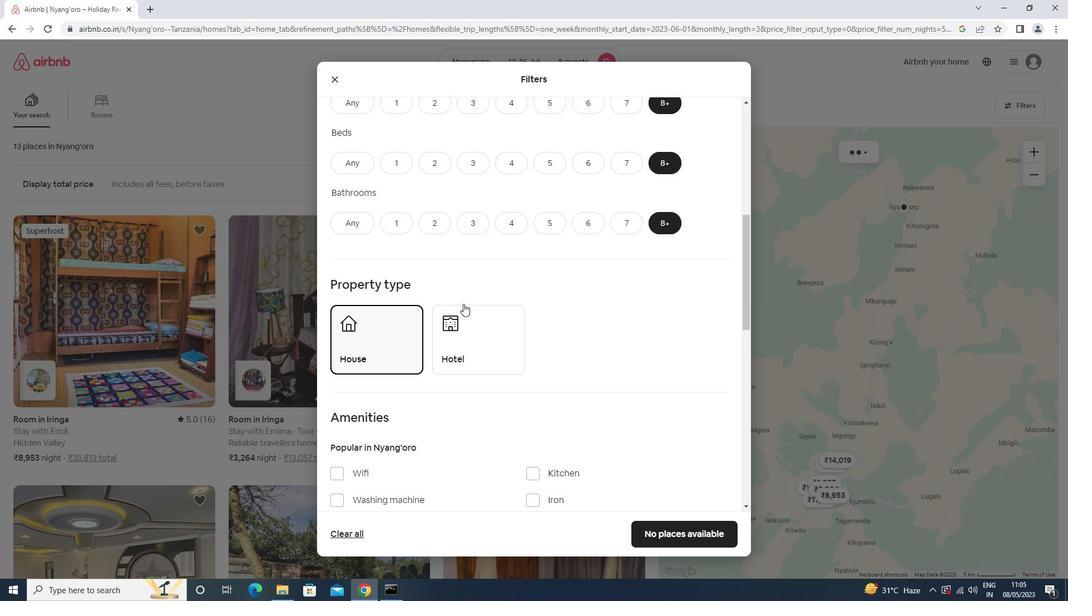
Action: Mouse scrolled (496, 270) with delta (0, 0)
Screenshot: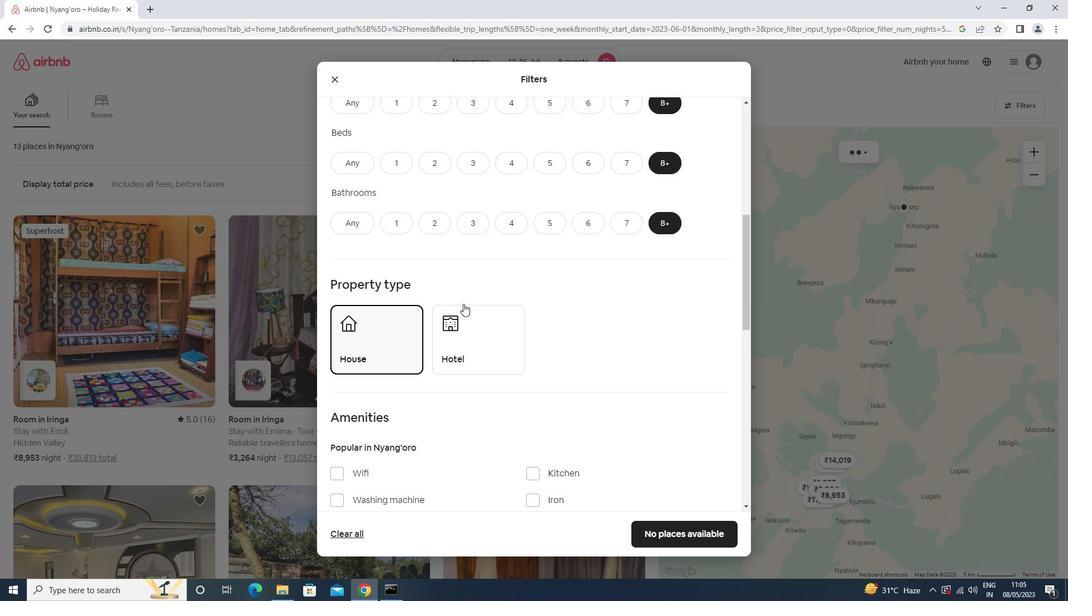 
Action: Mouse scrolled (496, 270) with delta (0, 0)
Screenshot: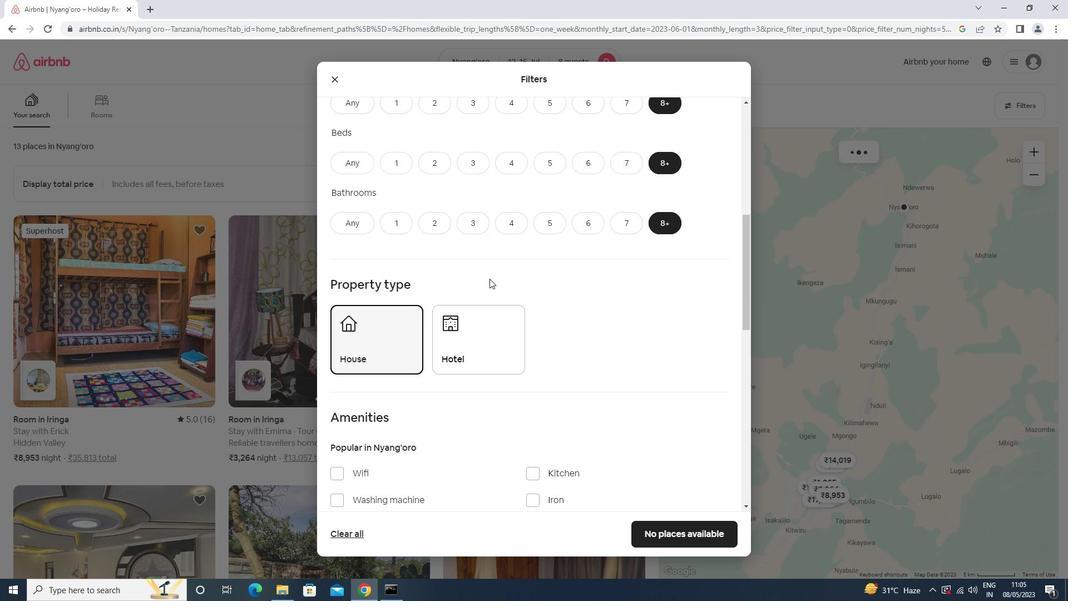 
Action: Mouse scrolled (496, 270) with delta (0, 0)
Screenshot: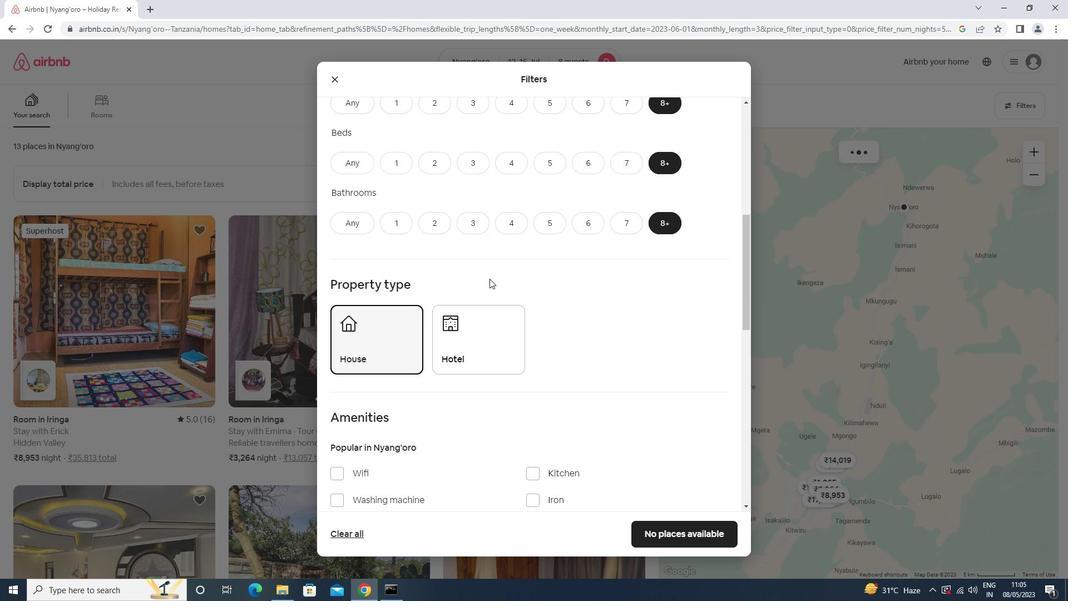 
Action: Mouse scrolled (496, 270) with delta (0, 0)
Screenshot: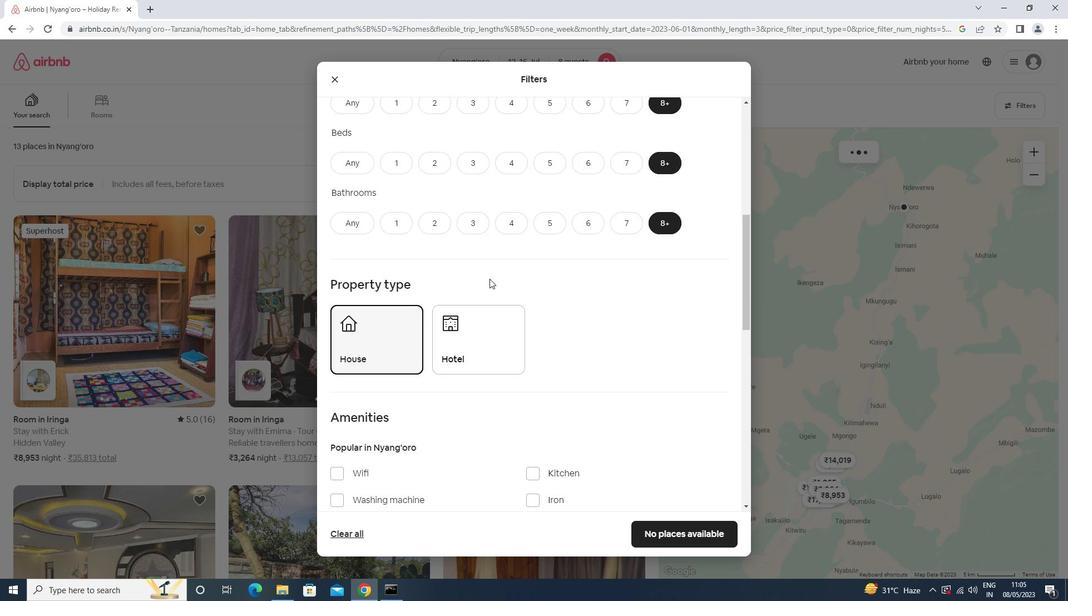 
Action: Mouse moved to (375, 266)
Screenshot: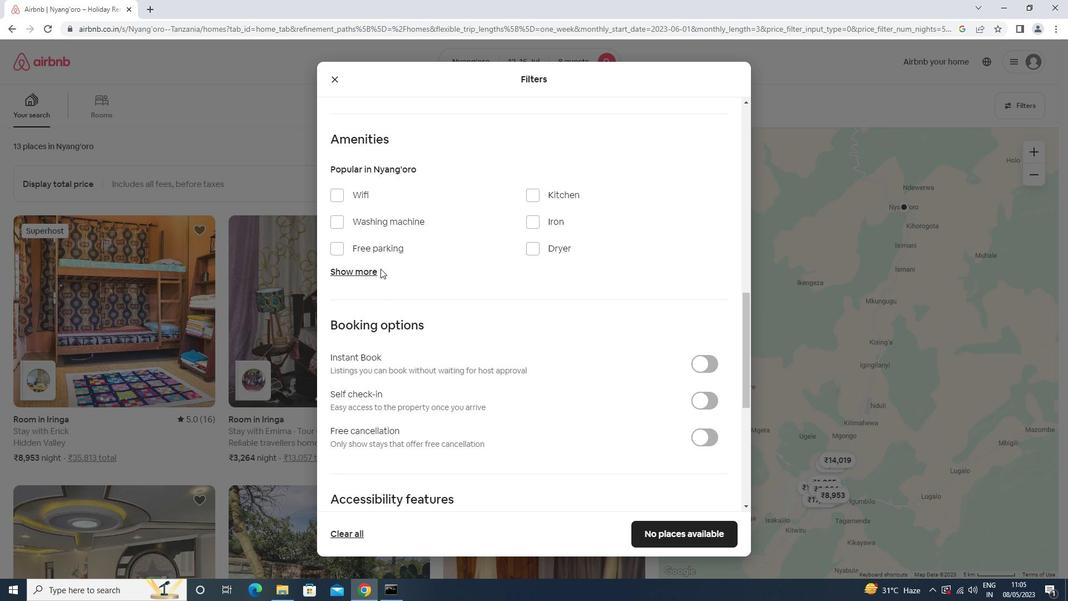
Action: Mouse pressed left at (375, 266)
Screenshot: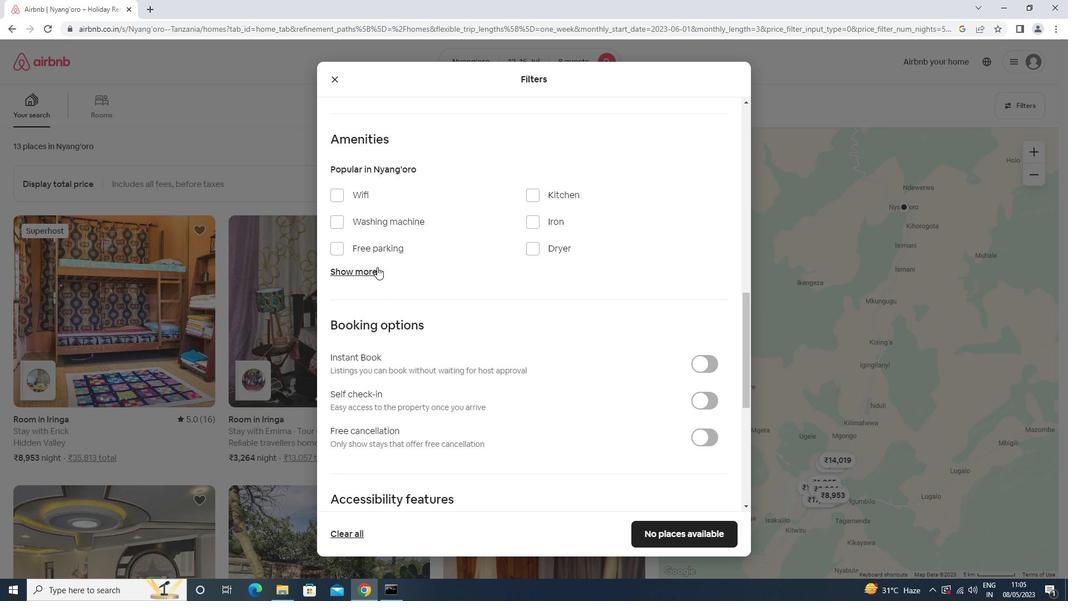 
Action: Mouse moved to (376, 246)
Screenshot: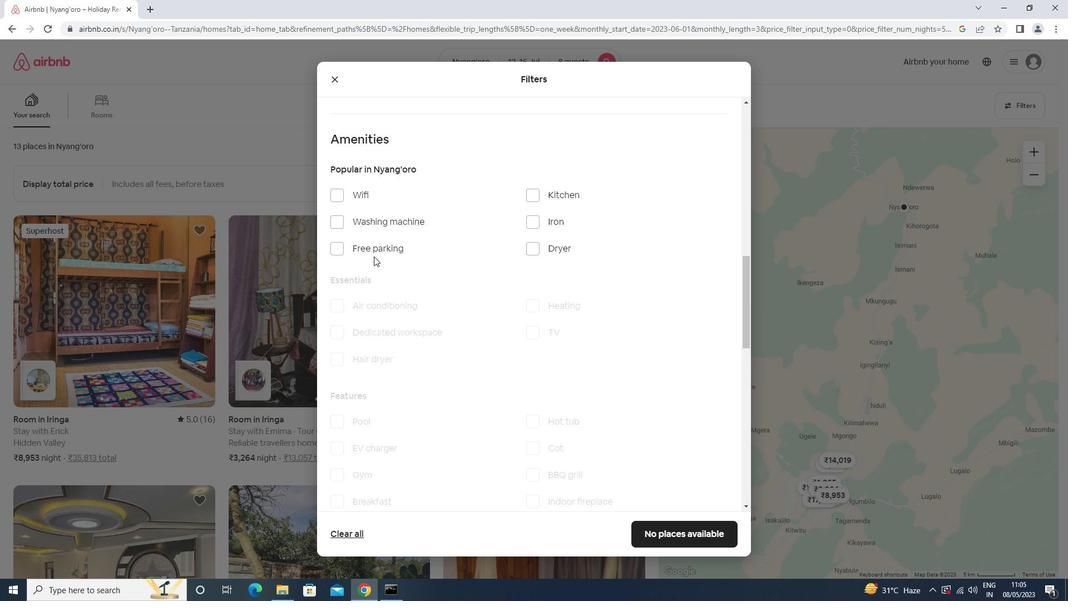 
Action: Mouse pressed left at (376, 246)
Screenshot: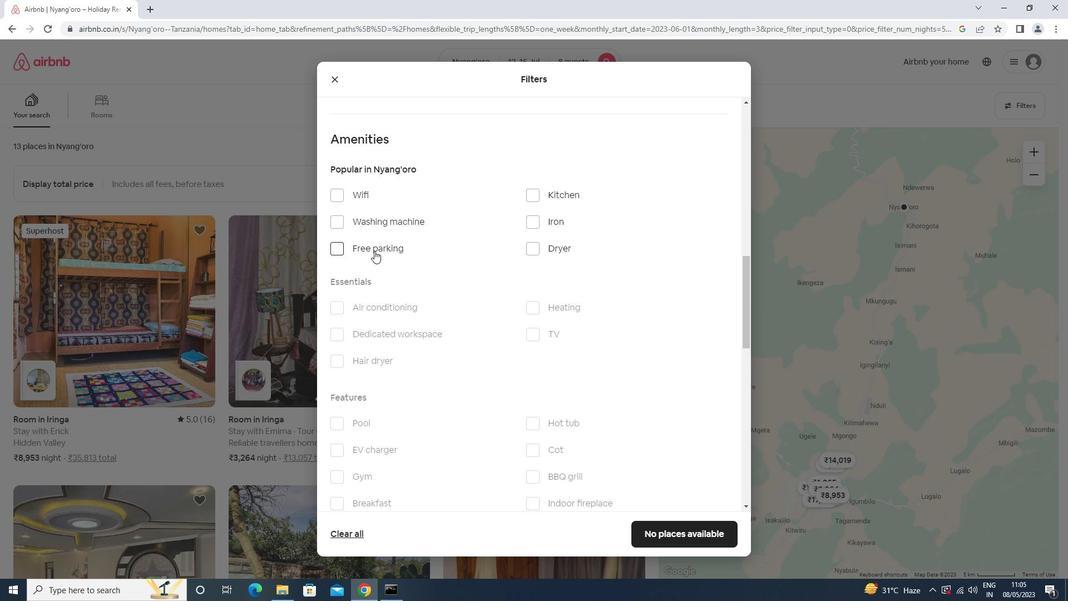 
Action: Mouse moved to (377, 190)
Screenshot: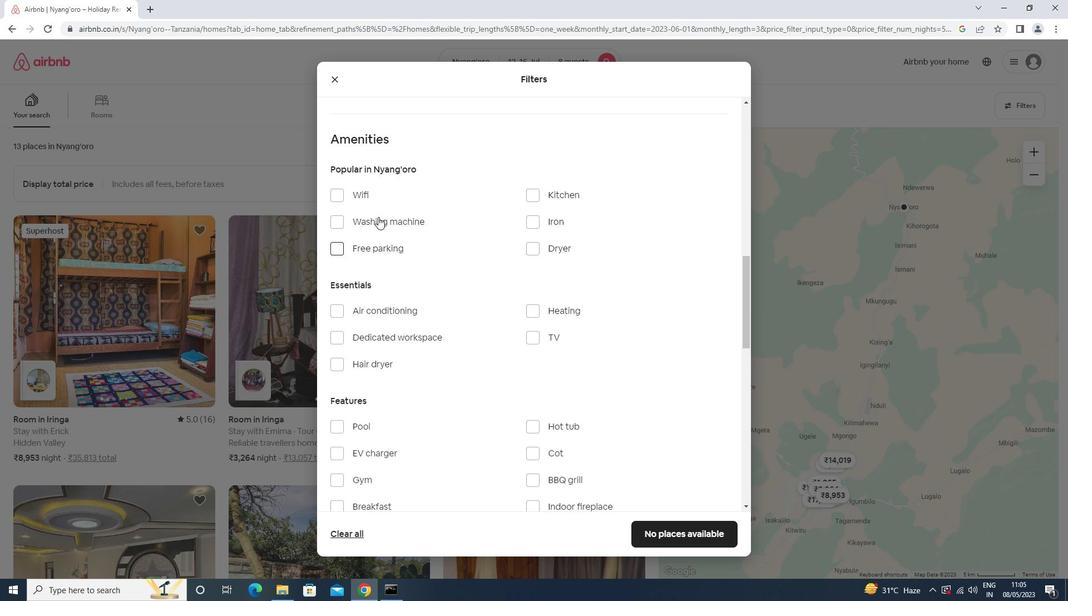 
Action: Mouse pressed left at (377, 190)
Screenshot: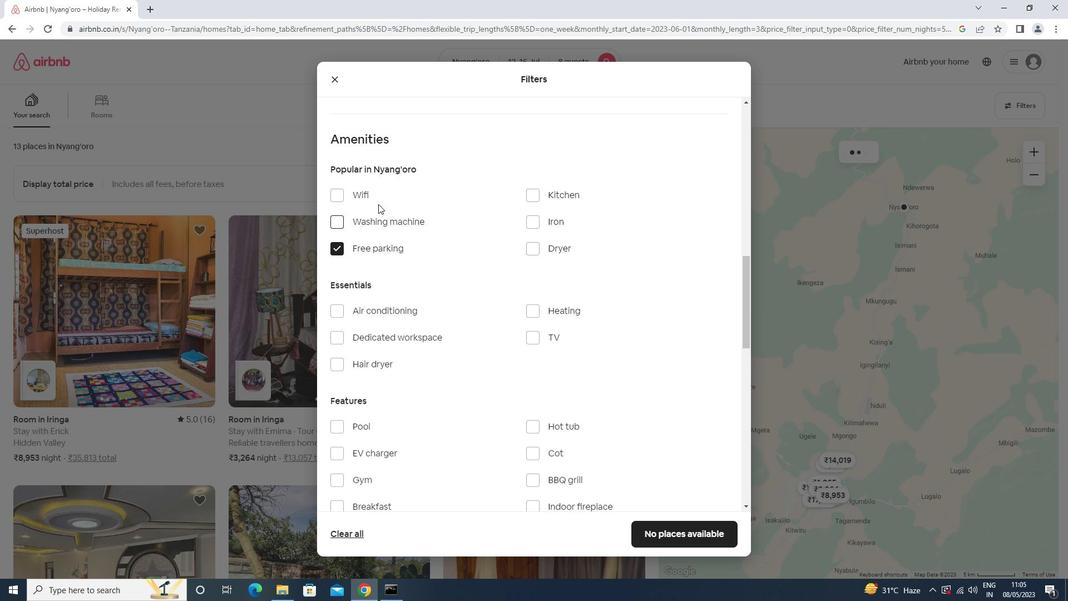 
Action: Mouse moved to (539, 330)
Screenshot: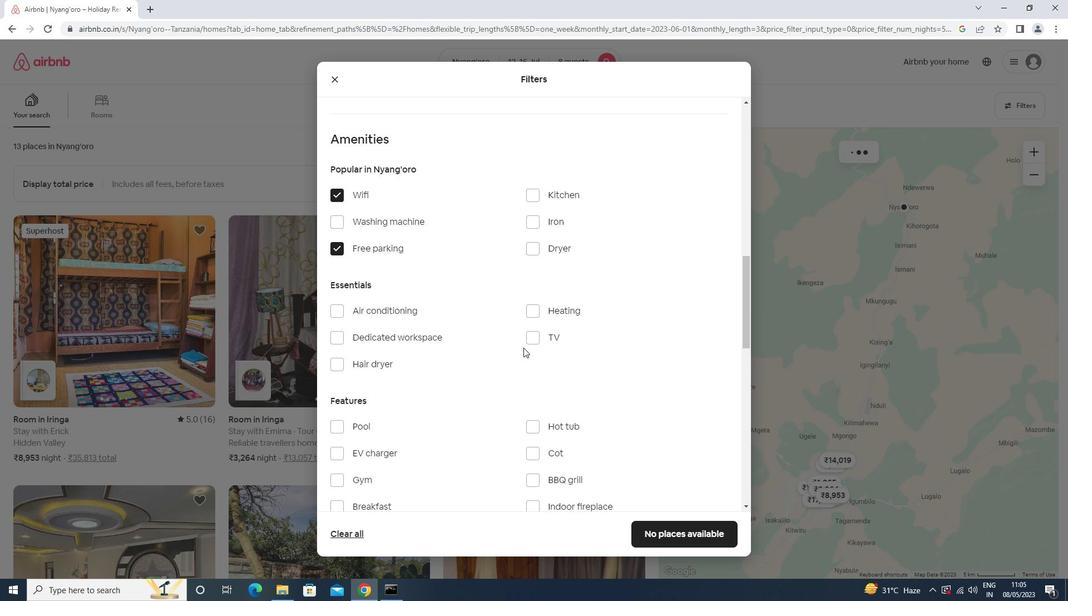 
Action: Mouse pressed left at (539, 330)
Screenshot: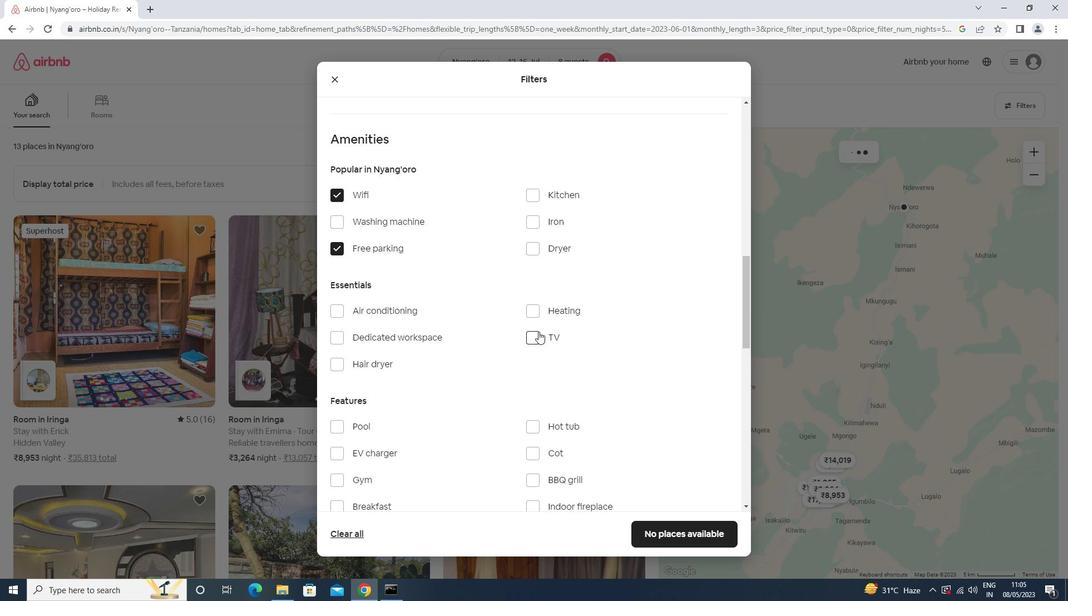 
Action: Mouse moved to (362, 481)
Screenshot: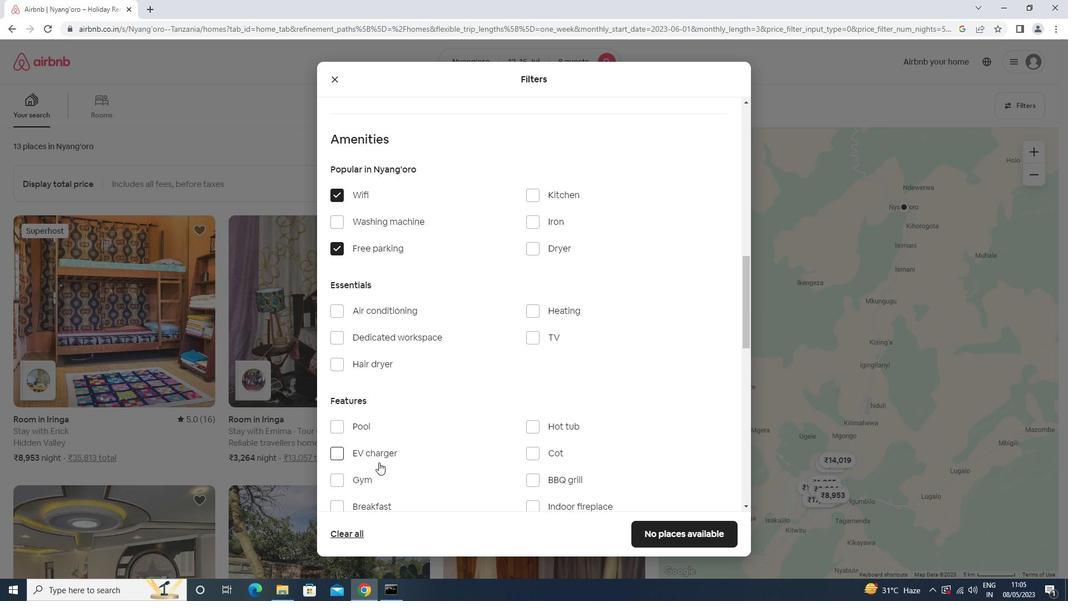 
Action: Mouse pressed left at (362, 481)
Screenshot: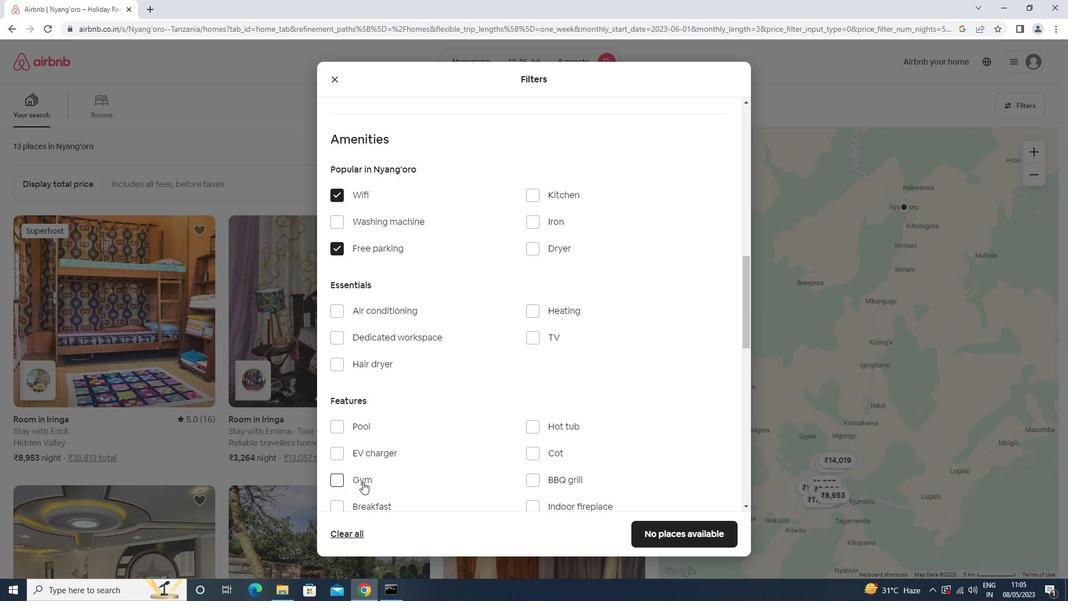 
Action: Mouse moved to (368, 497)
Screenshot: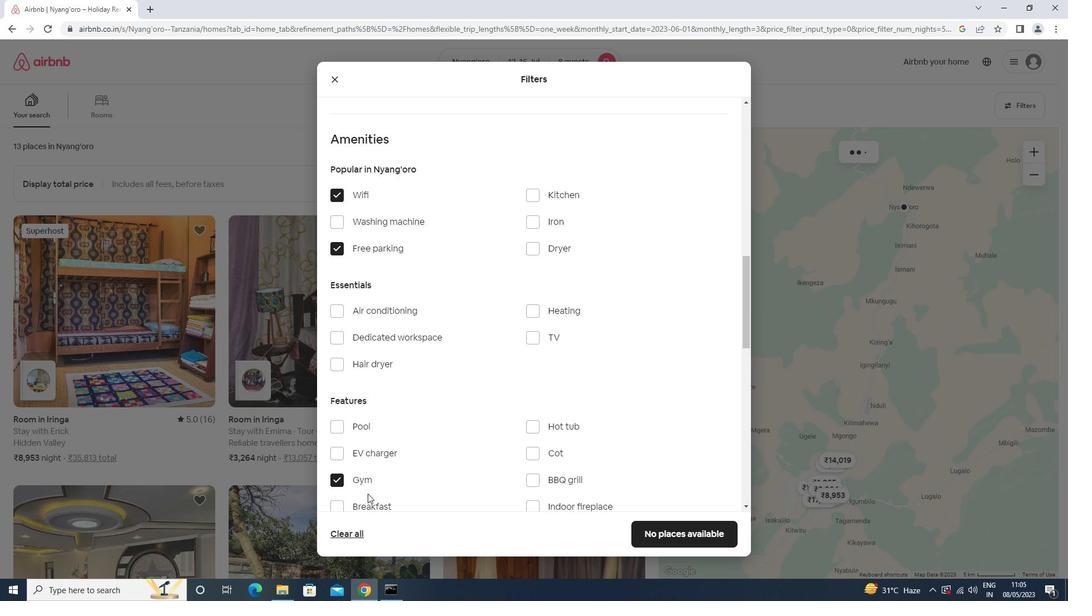 
Action: Mouse pressed left at (368, 497)
Screenshot: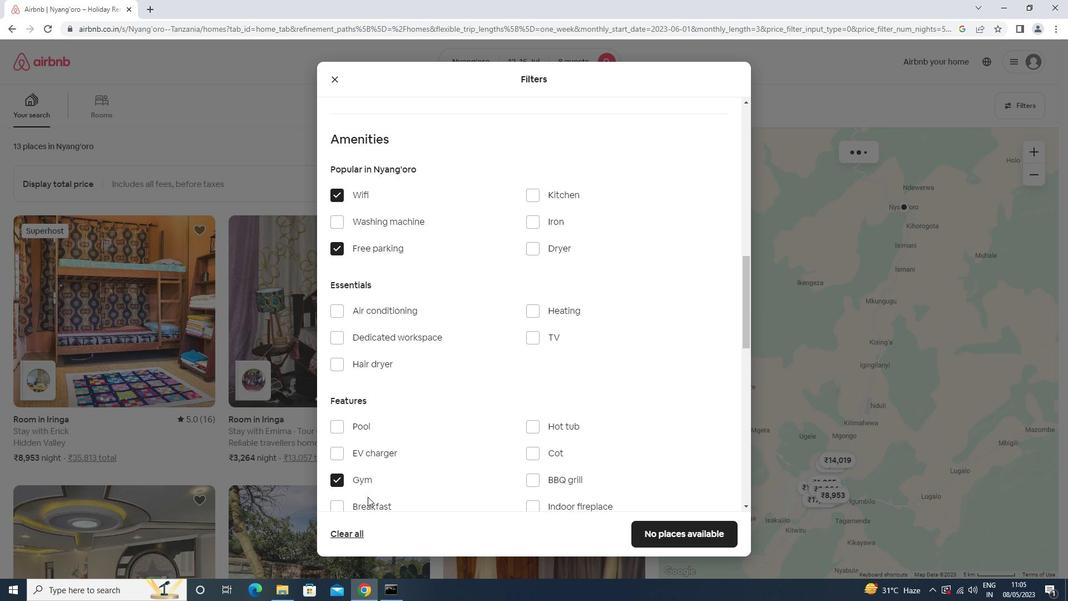 
Action: Mouse moved to (368, 504)
Screenshot: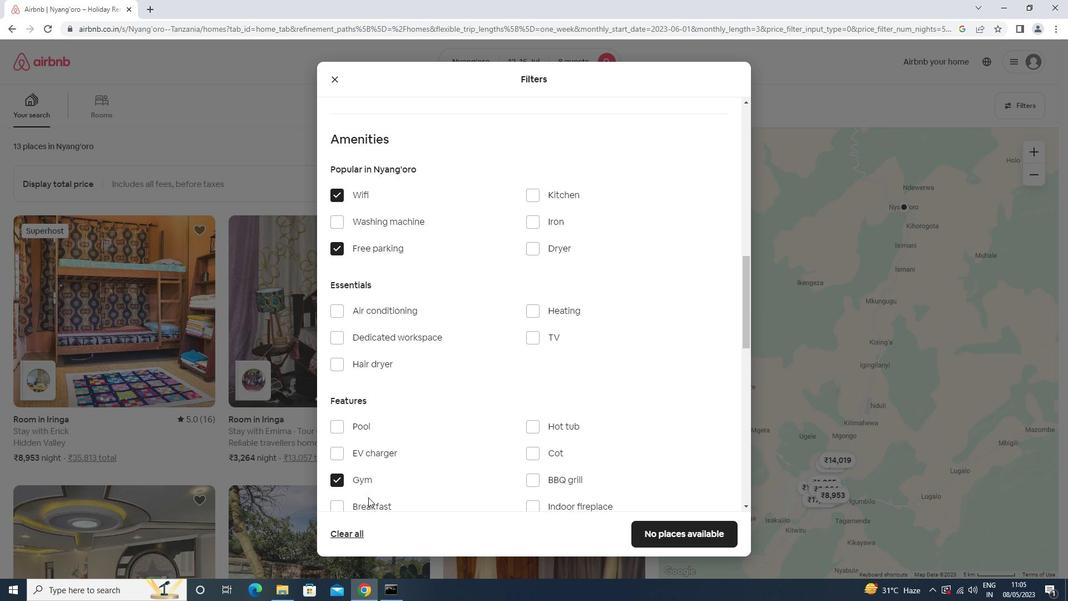 
Action: Mouse pressed left at (368, 504)
Screenshot: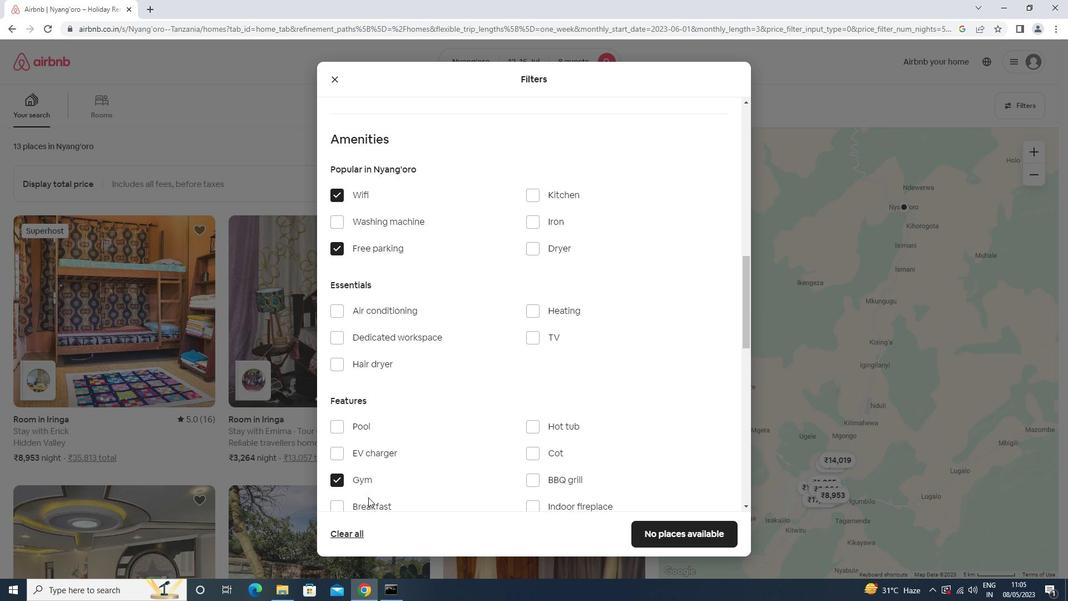 
Action: Mouse moved to (441, 399)
Screenshot: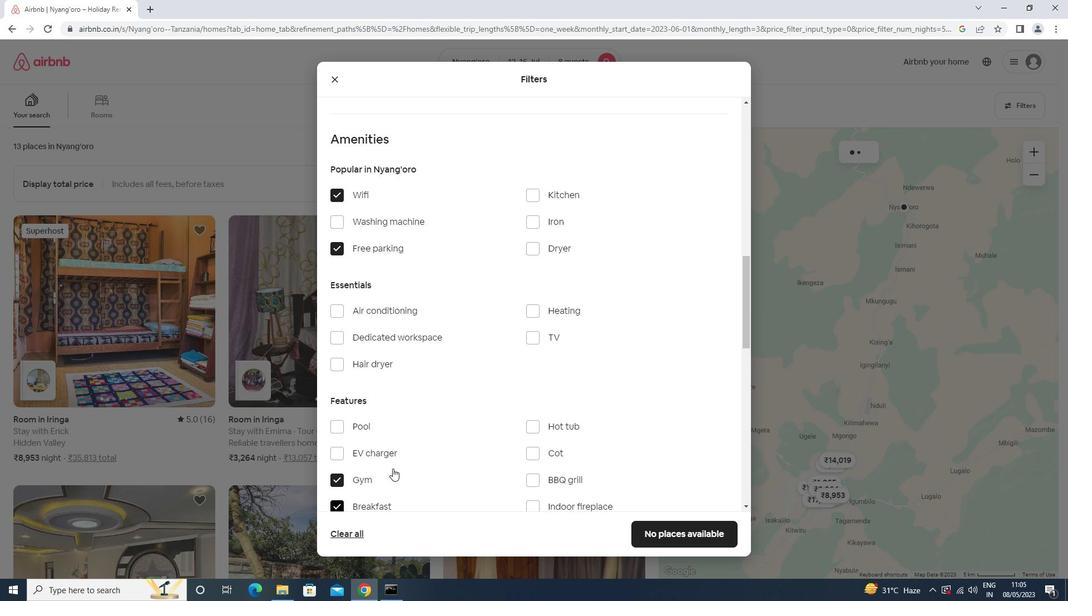 
Action: Mouse scrolled (441, 399) with delta (0, 0)
Screenshot: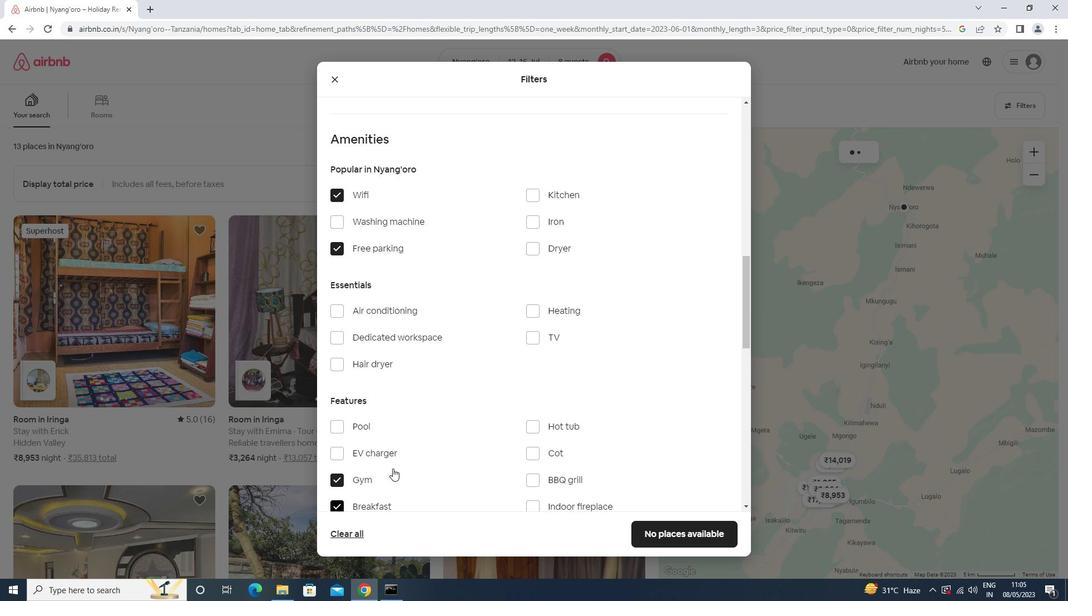 
Action: Mouse scrolled (441, 399) with delta (0, 0)
Screenshot: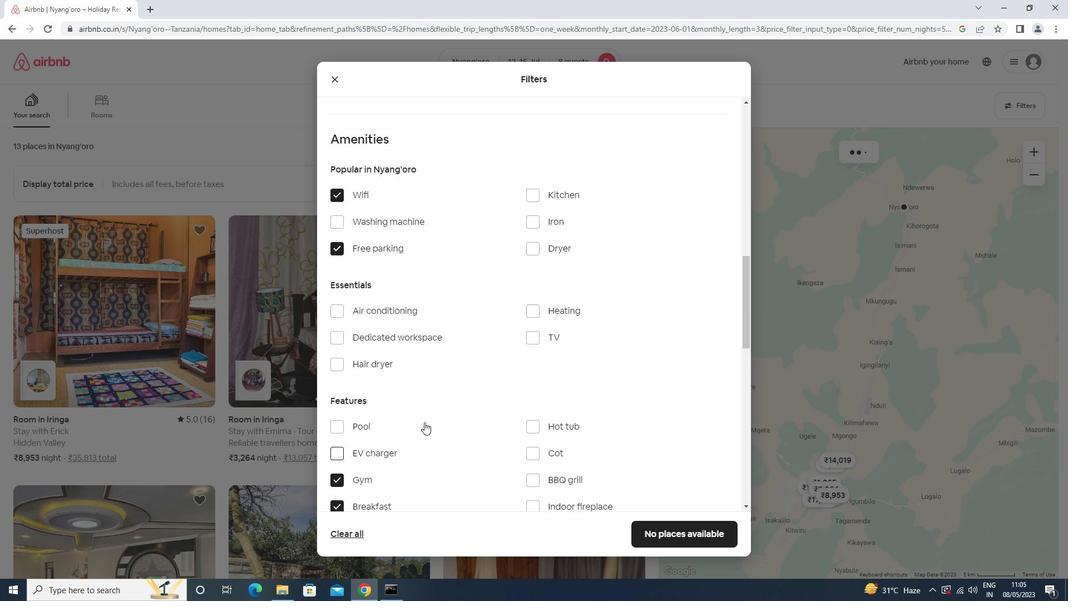 
Action: Mouse scrolled (441, 399) with delta (0, 0)
Screenshot: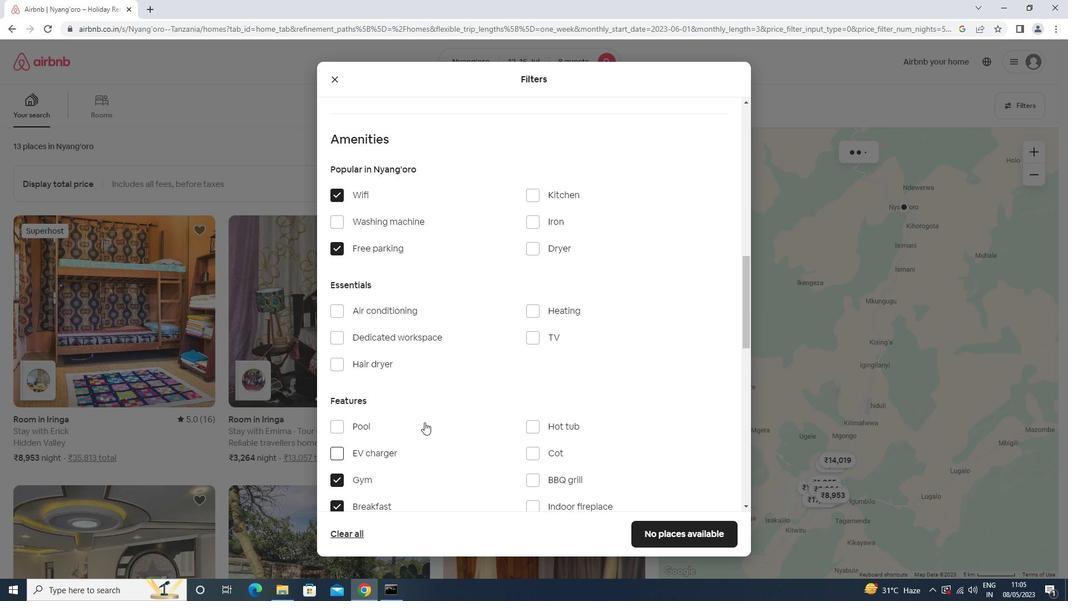 
Action: Mouse scrolled (441, 399) with delta (0, 0)
Screenshot: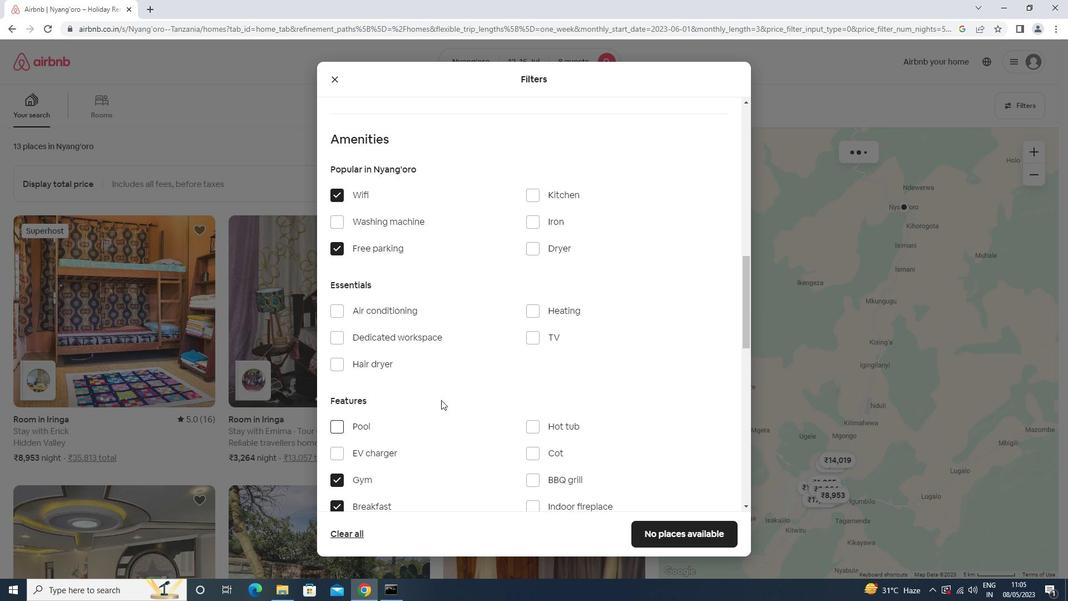 
Action: Mouse moved to (680, 432)
Screenshot: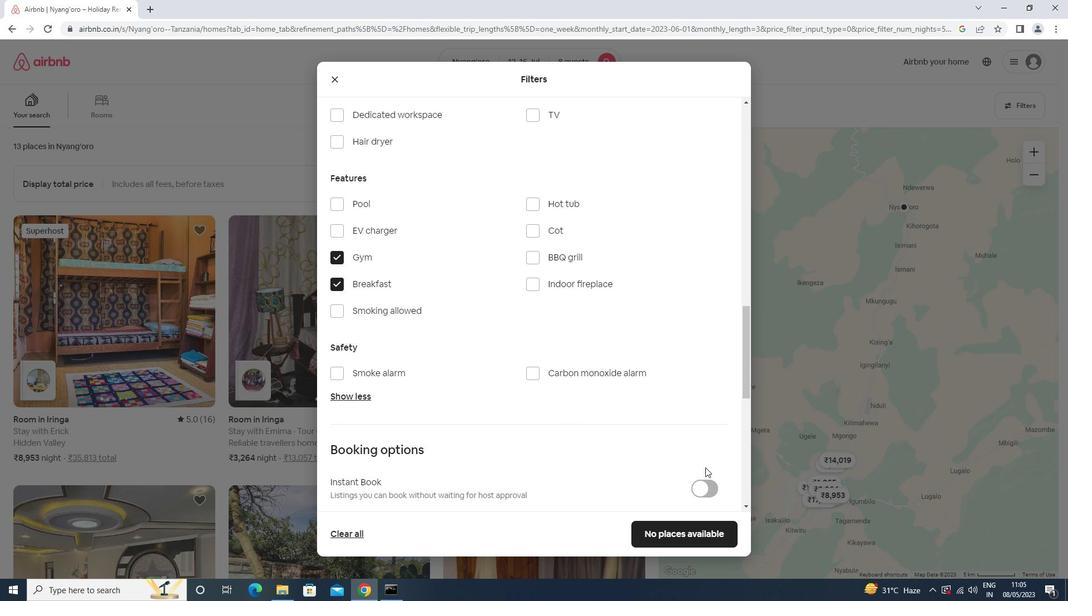 
Action: Mouse scrolled (680, 431) with delta (0, 0)
Screenshot: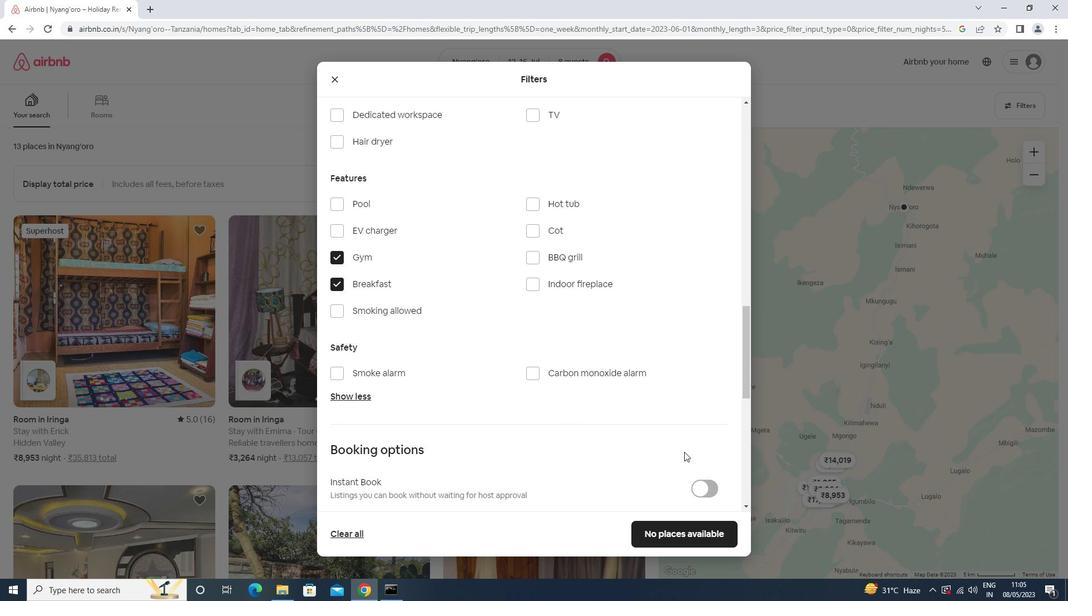 
Action: Mouse scrolled (680, 431) with delta (0, 0)
Screenshot: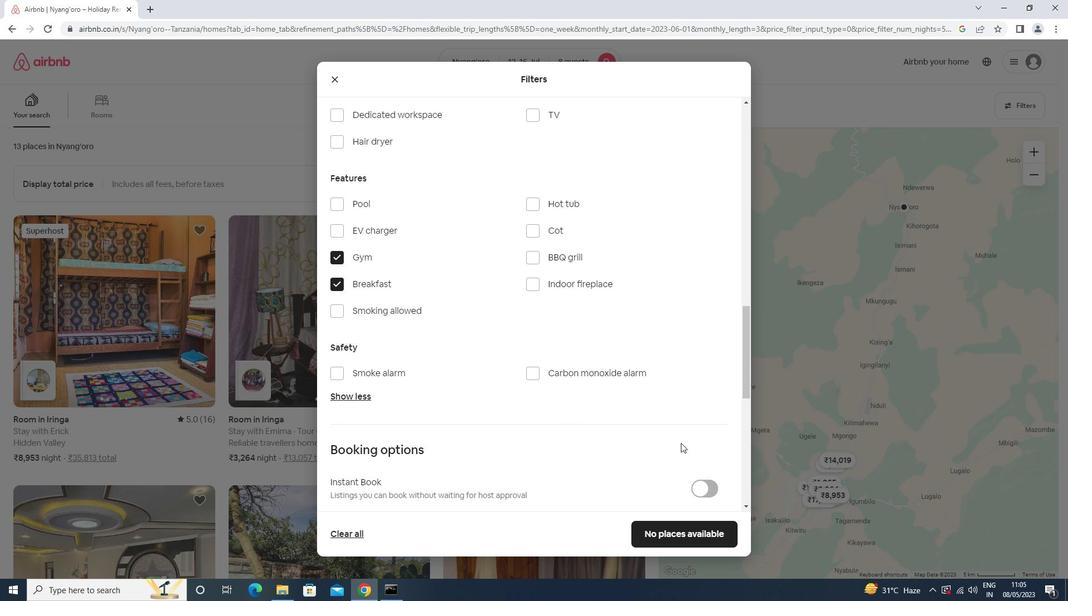 
Action: Mouse scrolled (680, 431) with delta (0, 0)
Screenshot: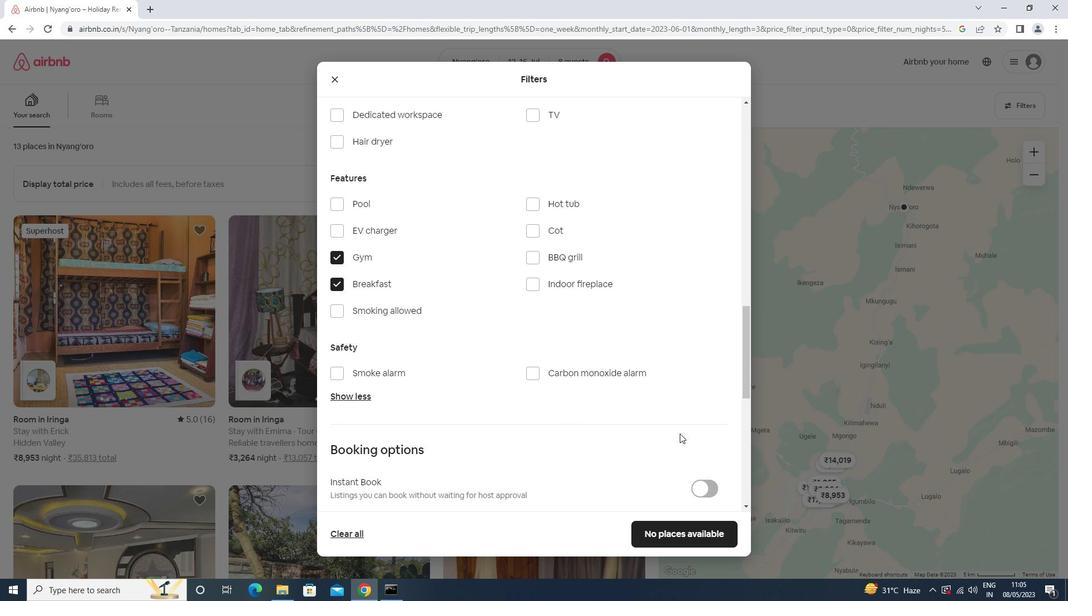 
Action: Mouse moved to (703, 358)
Screenshot: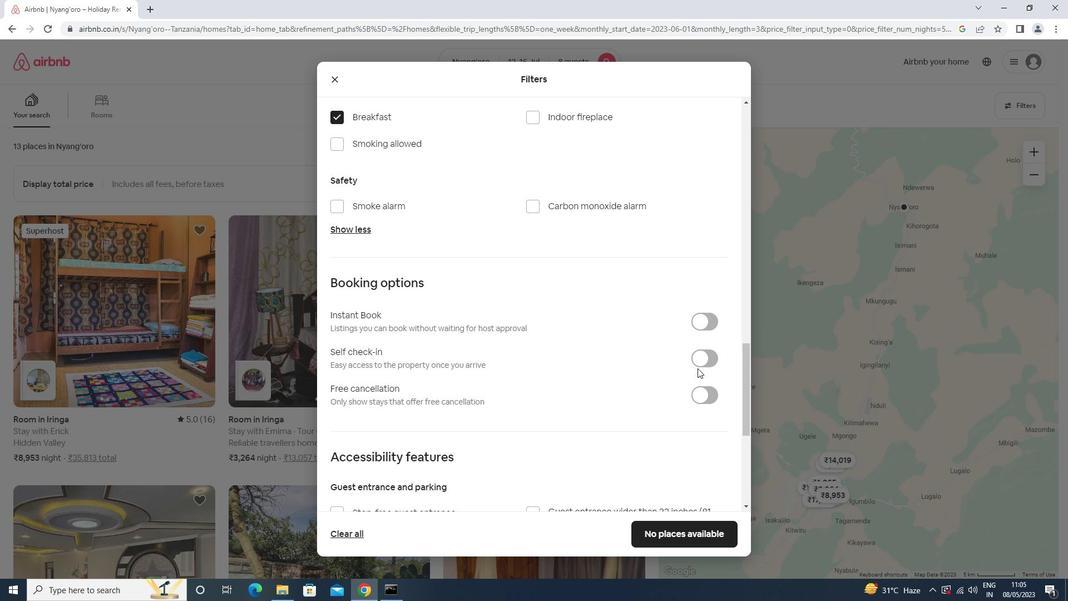 
Action: Mouse pressed left at (703, 358)
Screenshot: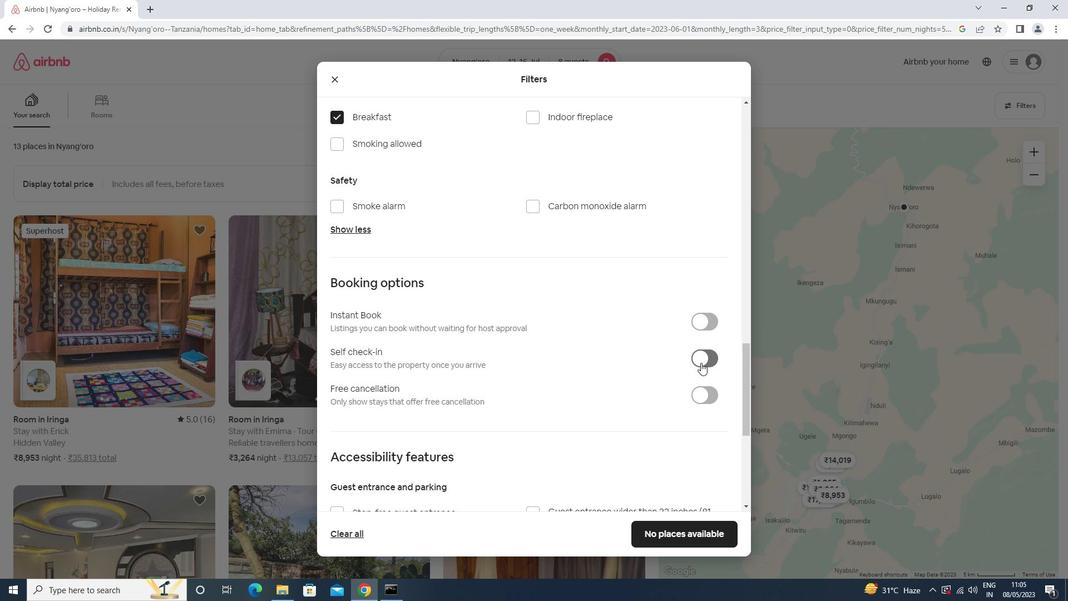 
Action: Mouse moved to (628, 376)
Screenshot: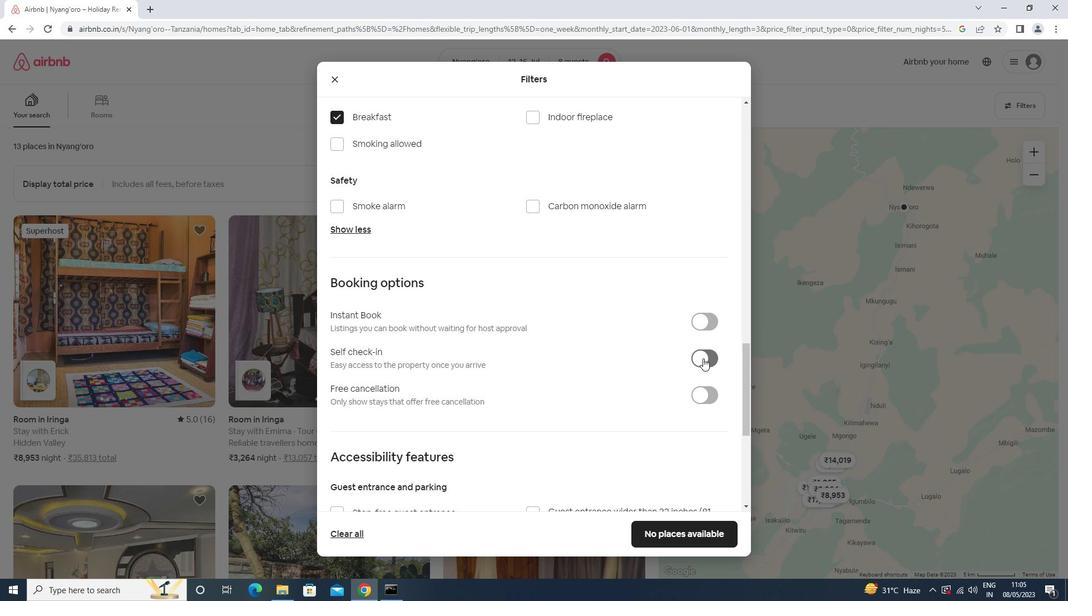 
Action: Mouse scrolled (628, 376) with delta (0, 0)
Screenshot: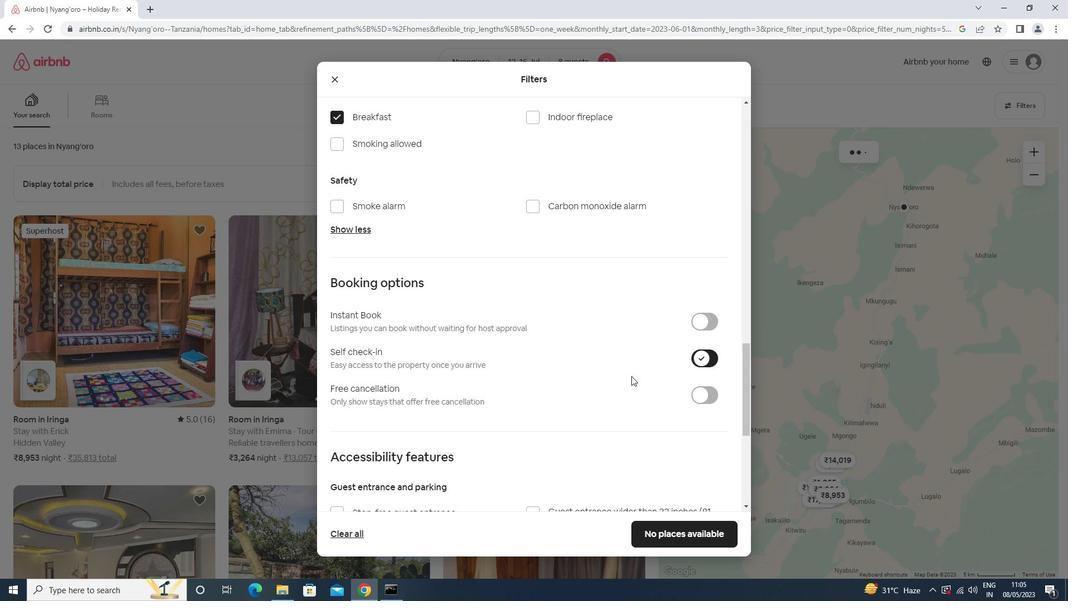 
Action: Mouse scrolled (628, 376) with delta (0, 0)
Screenshot: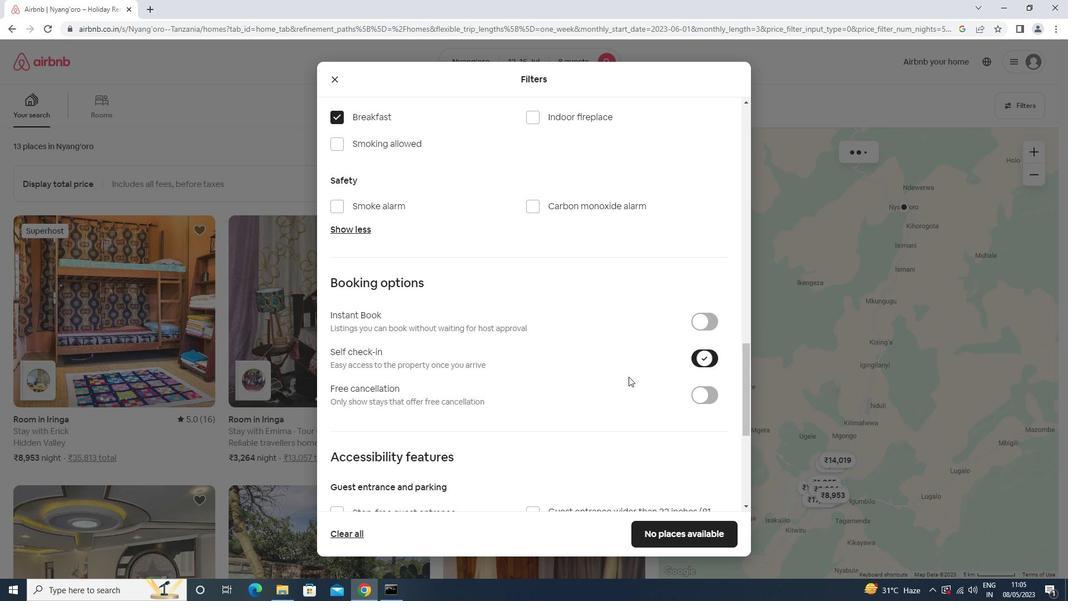 
Action: Mouse scrolled (628, 376) with delta (0, 0)
Screenshot: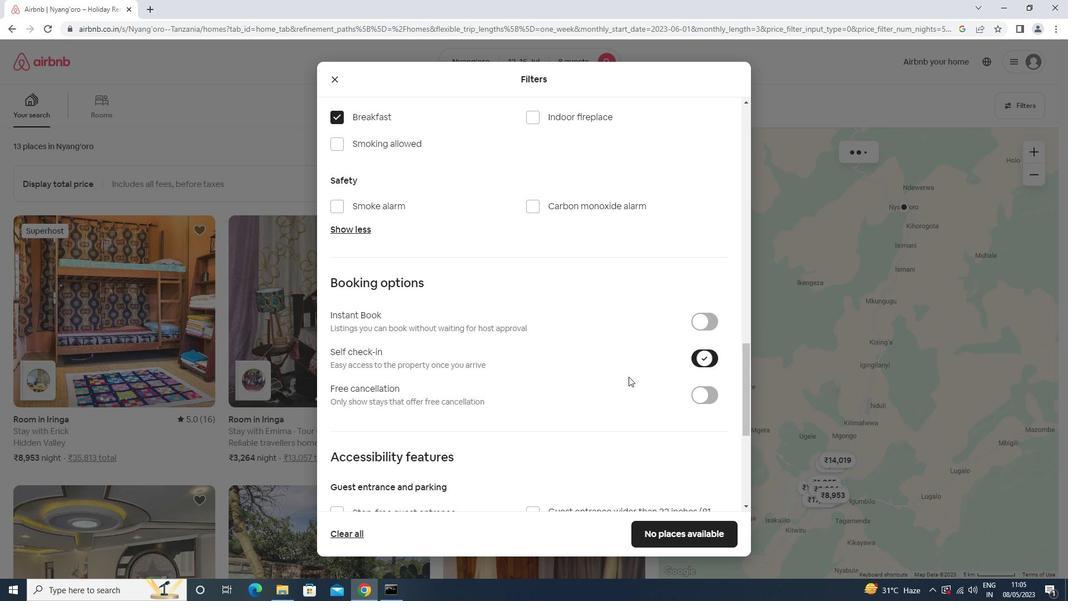 
Action: Mouse scrolled (628, 376) with delta (0, 0)
Screenshot: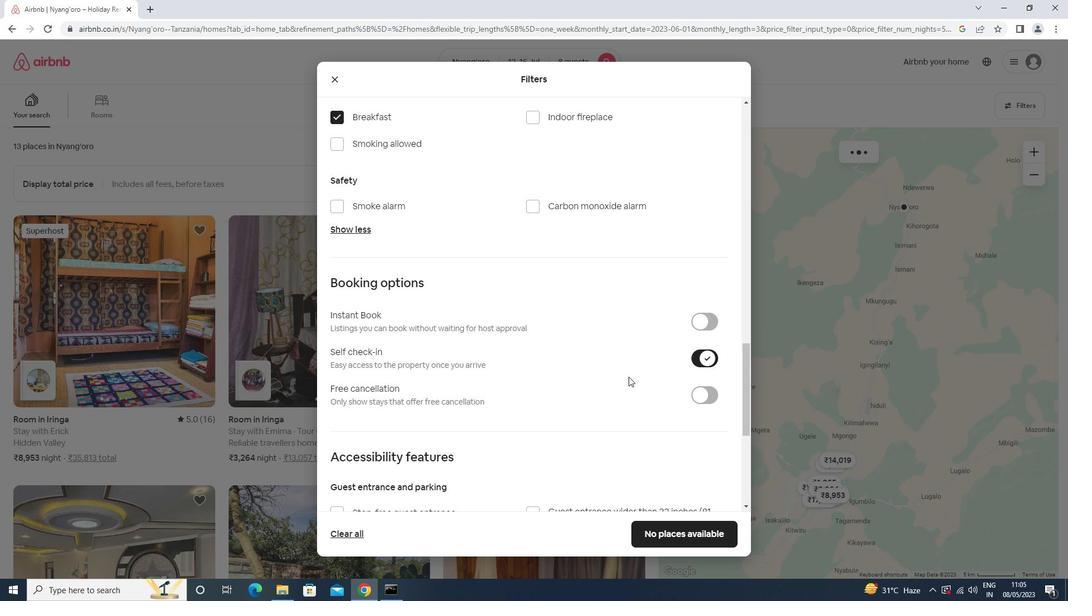 
Action: Mouse scrolled (628, 376) with delta (0, 0)
Screenshot: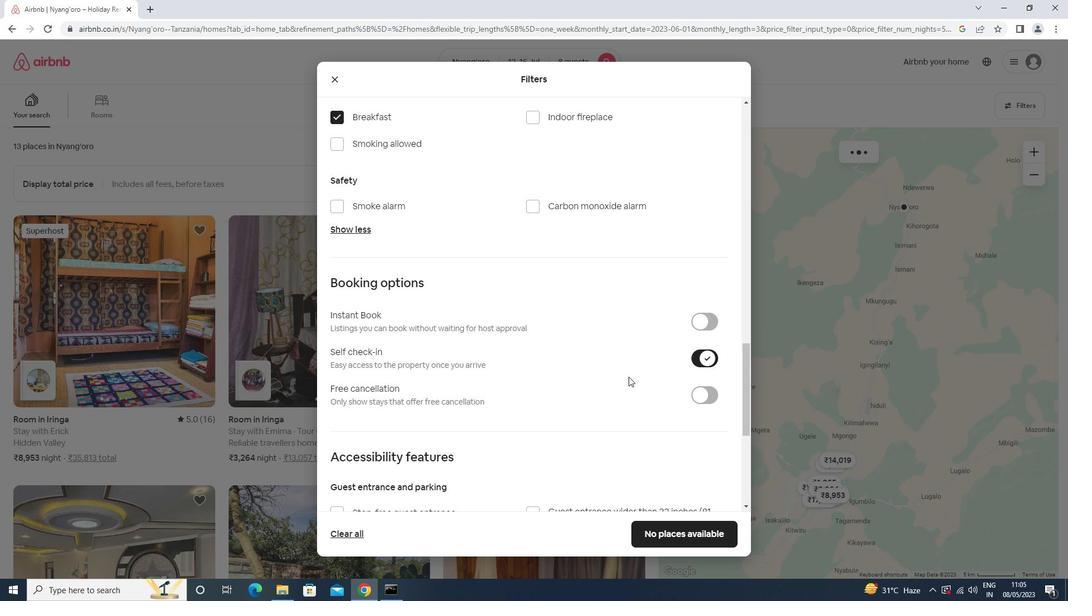
Action: Mouse scrolled (628, 376) with delta (0, 0)
Screenshot: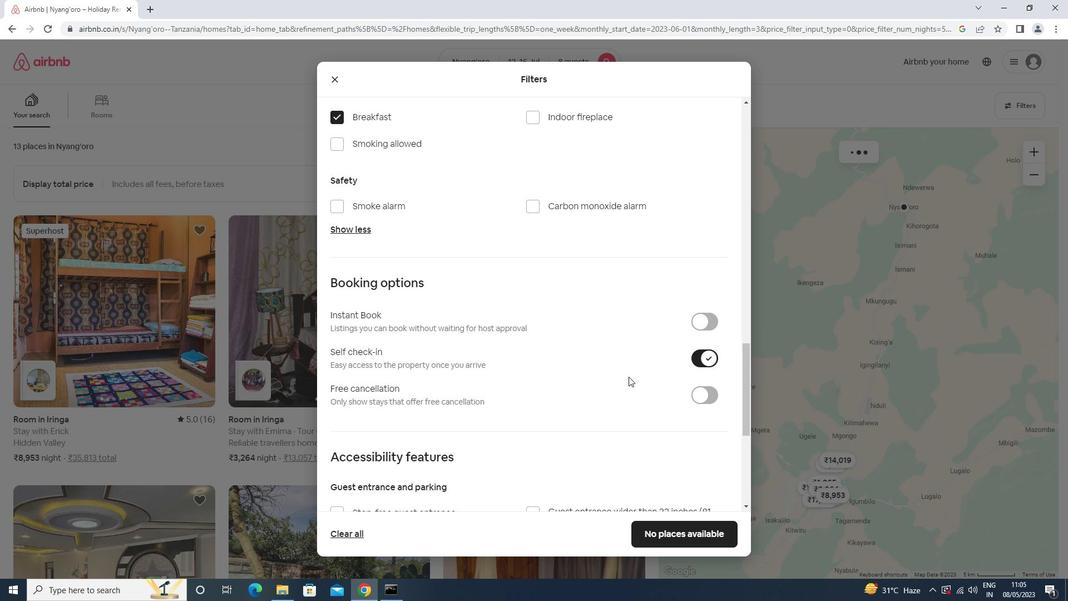
Action: Mouse moved to (383, 480)
Screenshot: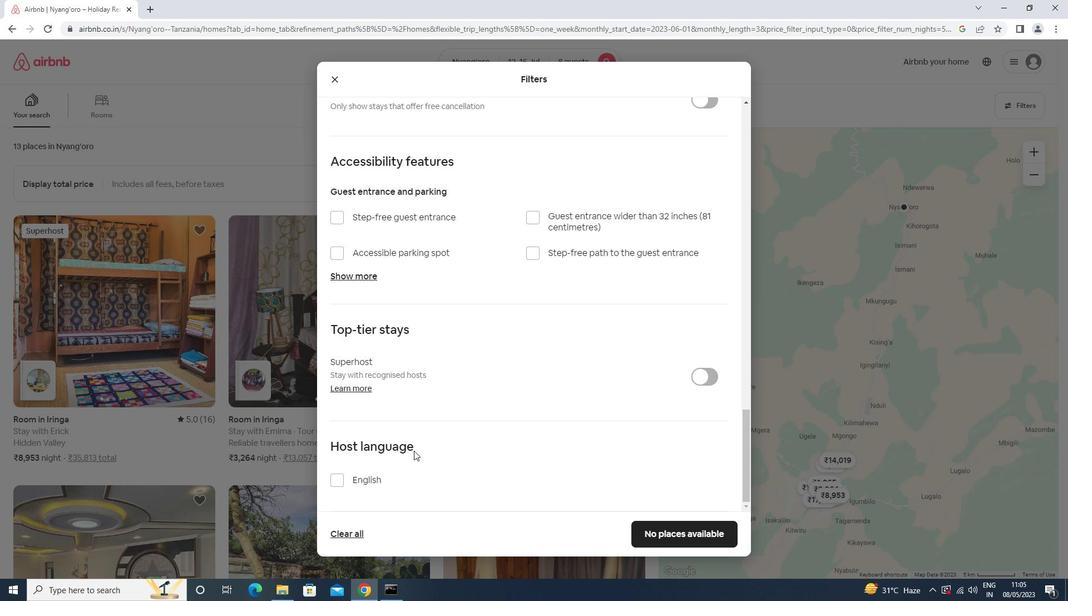 
Action: Mouse pressed left at (383, 480)
Screenshot: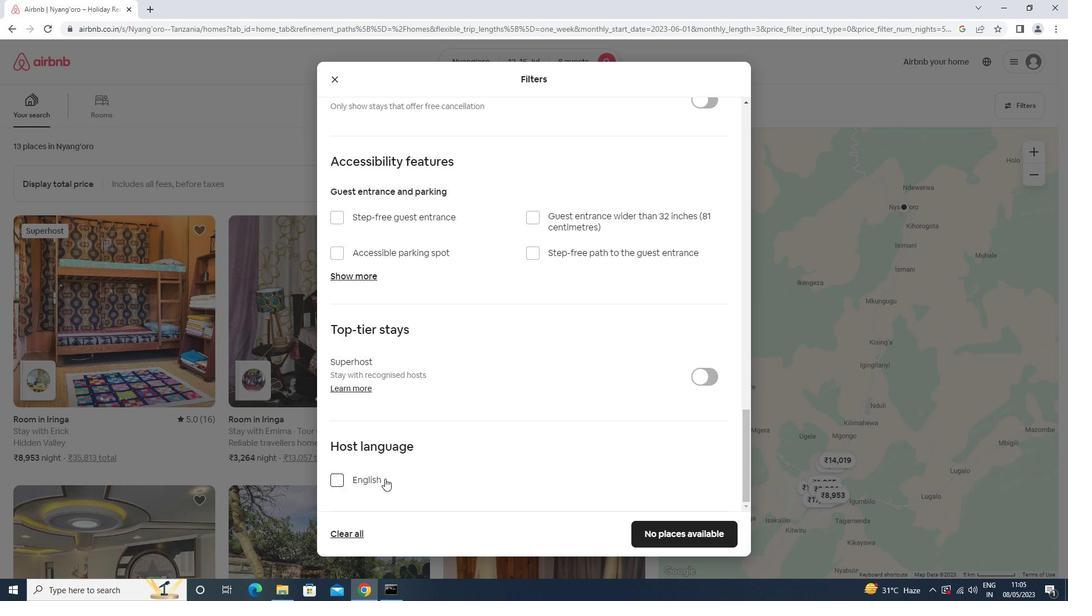 
Action: Mouse moved to (716, 529)
Screenshot: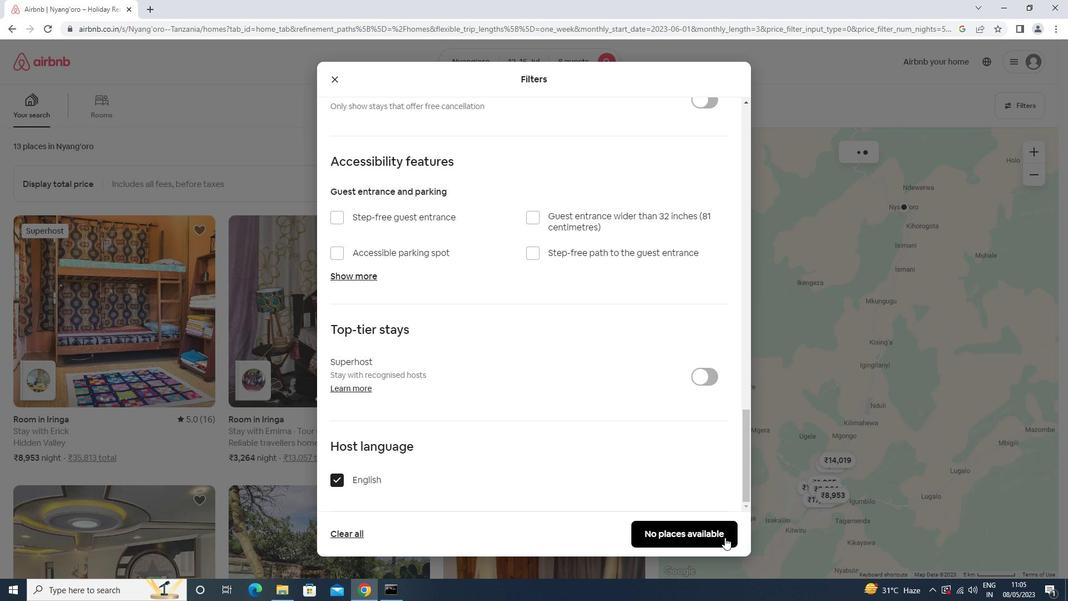 
Action: Mouse pressed left at (716, 529)
Screenshot: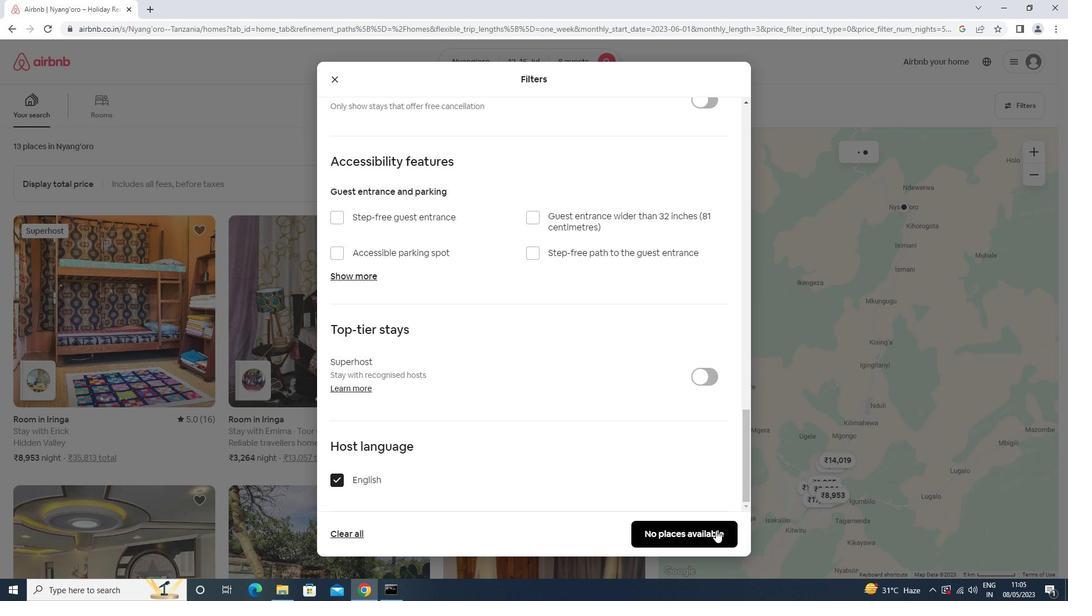 
Action: Mouse moved to (715, 529)
Screenshot: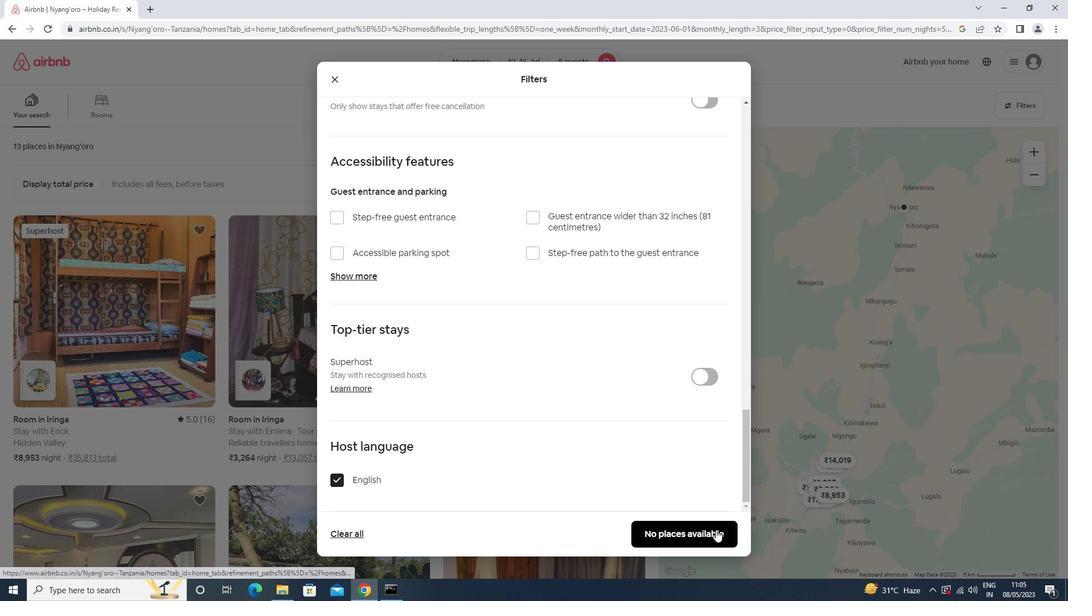 
